 Task: Utilize tags to categorize security analysis tasks by priority: "High," "Medium," and "Low.
Action: Mouse moved to (100, 292)
Screenshot: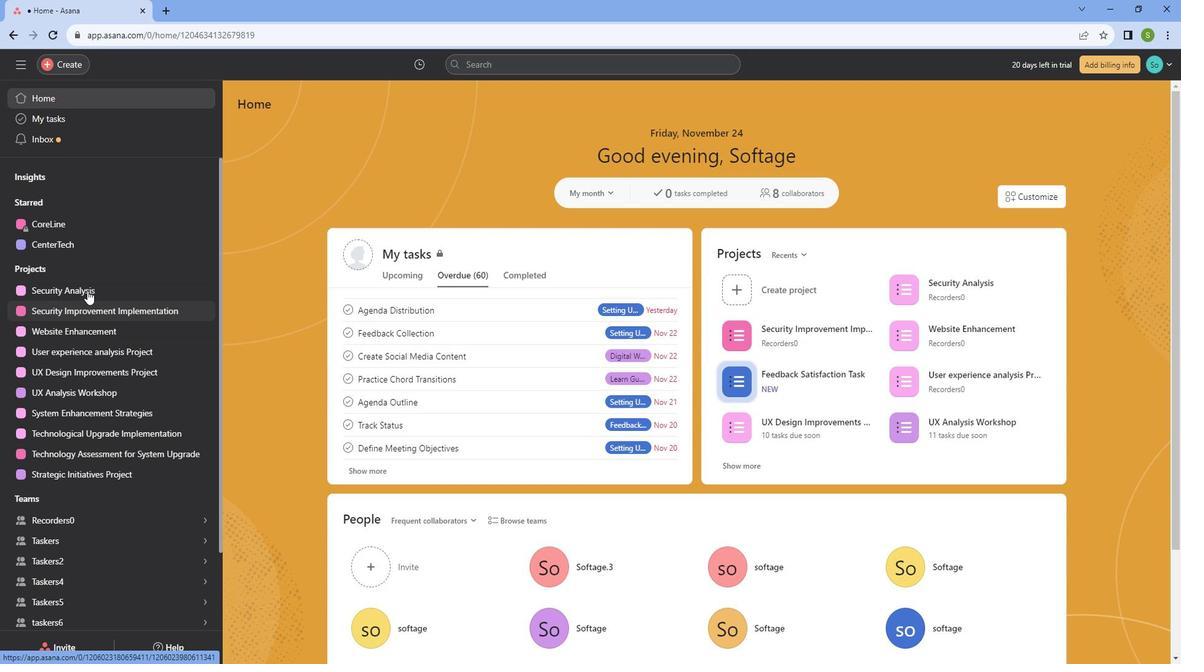 
Action: Mouse pressed left at (100, 292)
Screenshot: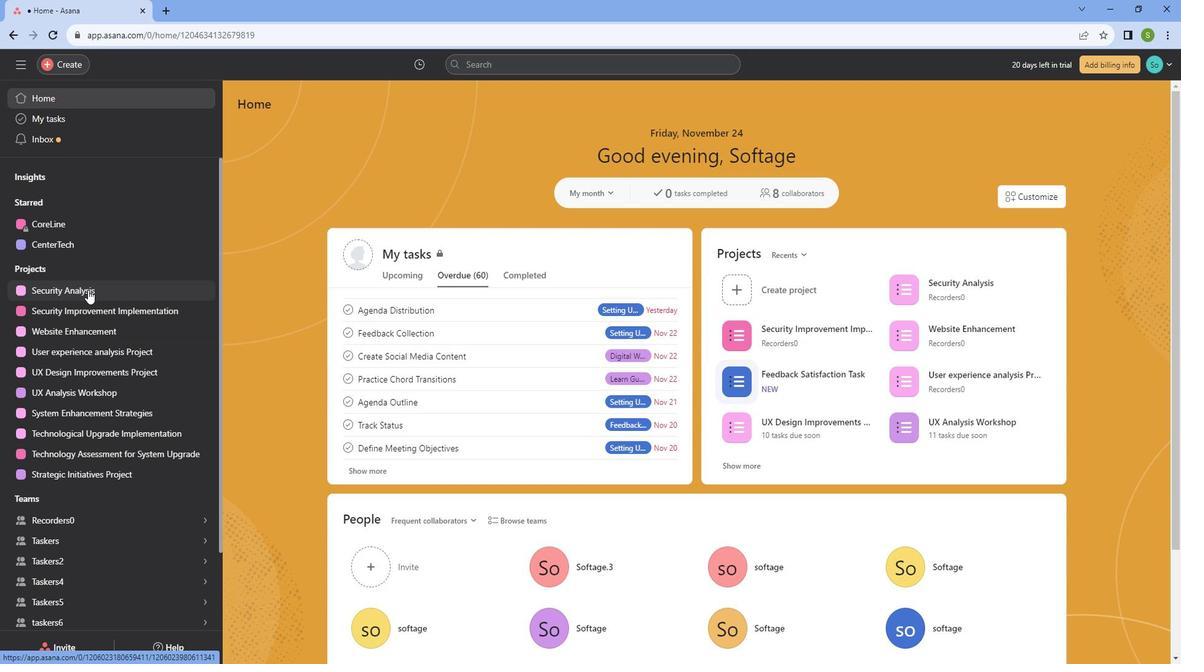 
Action: Mouse moved to (871, 204)
Screenshot: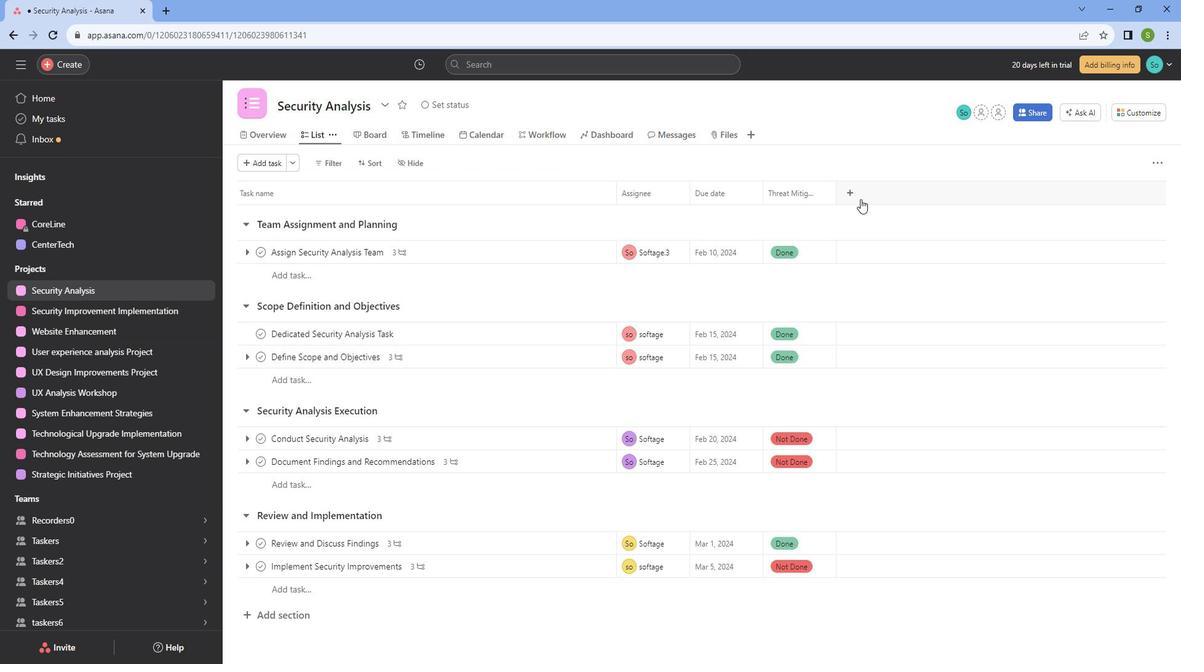 
Action: Mouse pressed left at (871, 204)
Screenshot: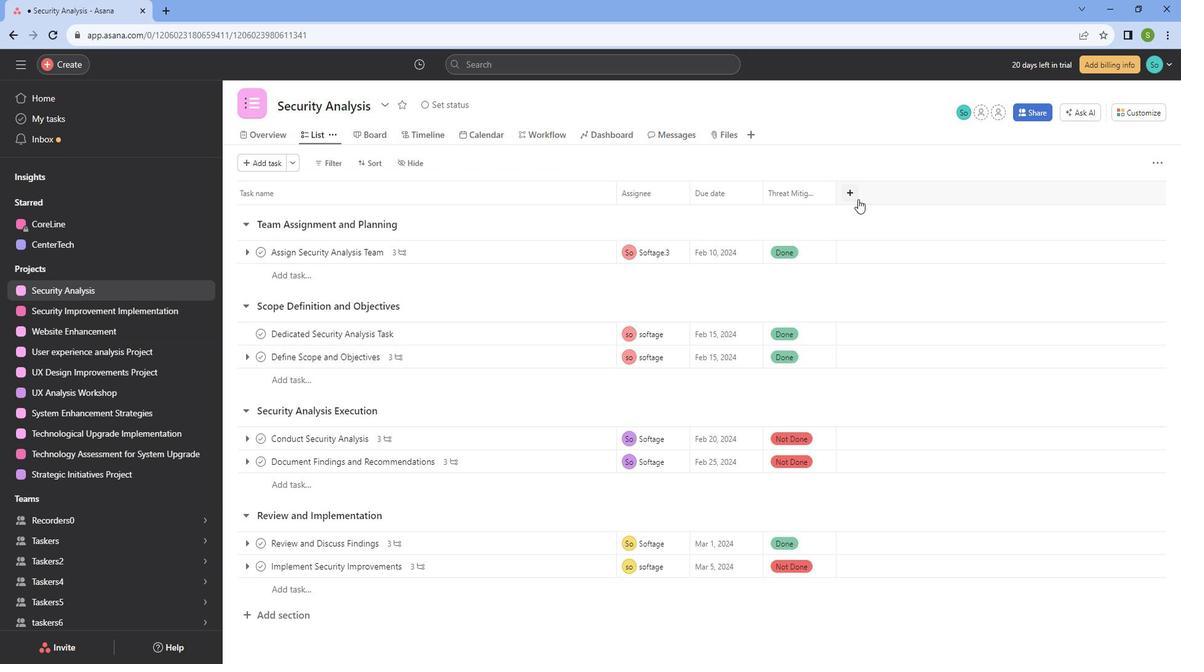 
Action: Mouse moved to (873, 241)
Screenshot: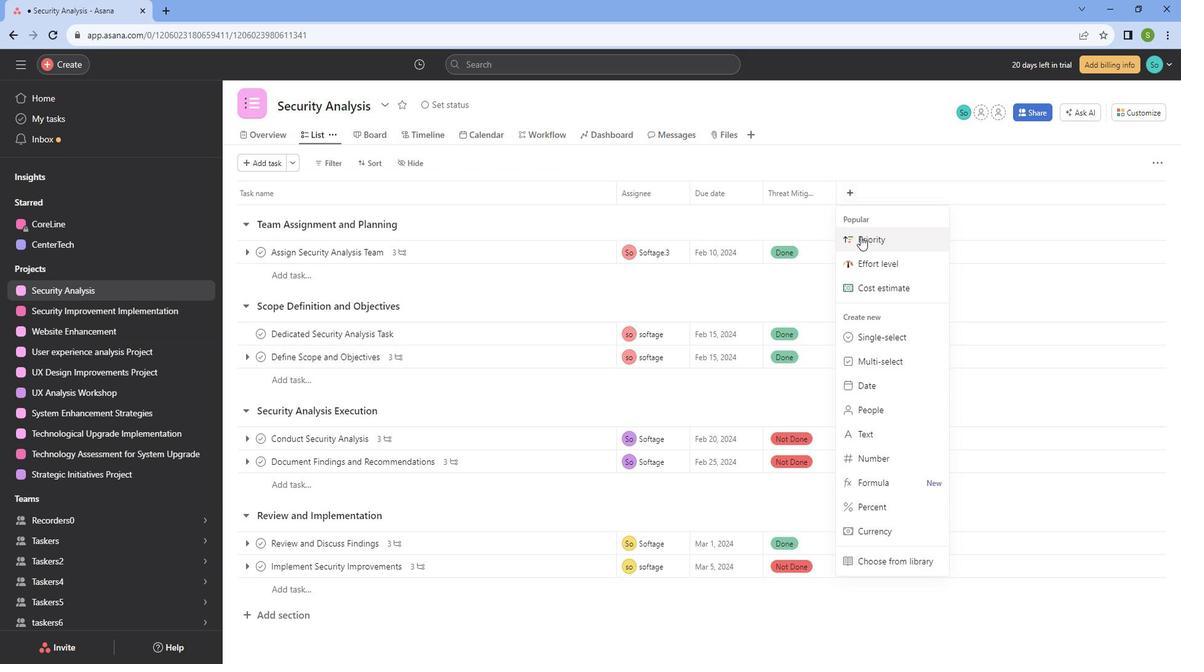 
Action: Mouse pressed left at (873, 241)
Screenshot: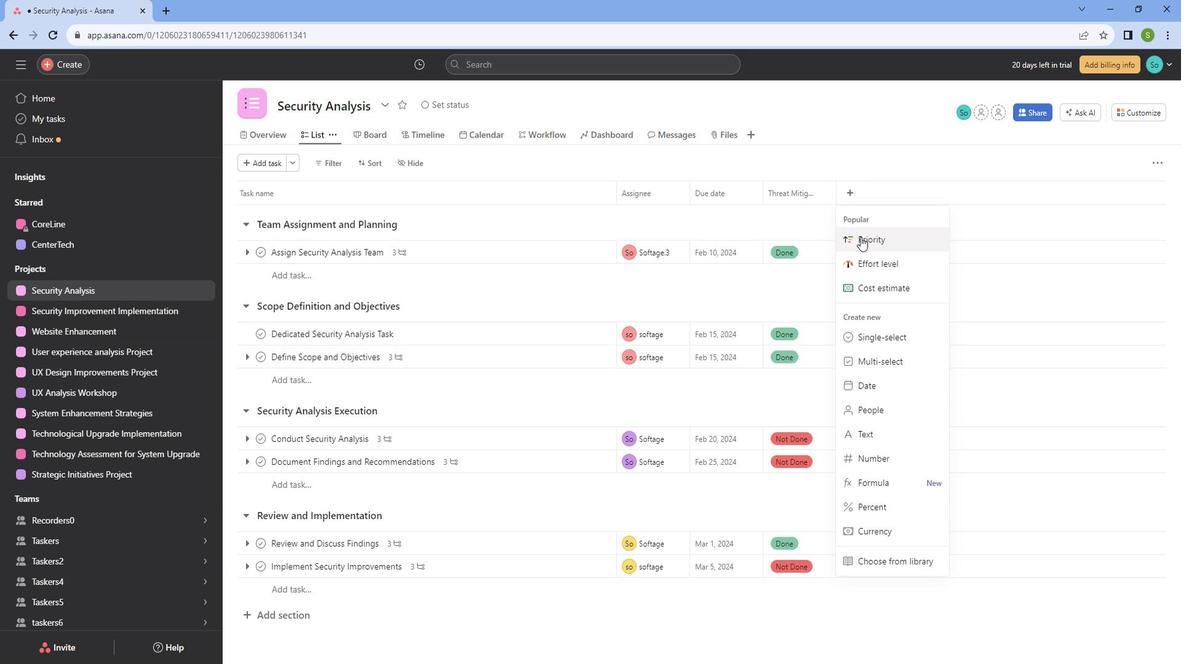 
Action: Mouse moved to (716, 501)
Screenshot: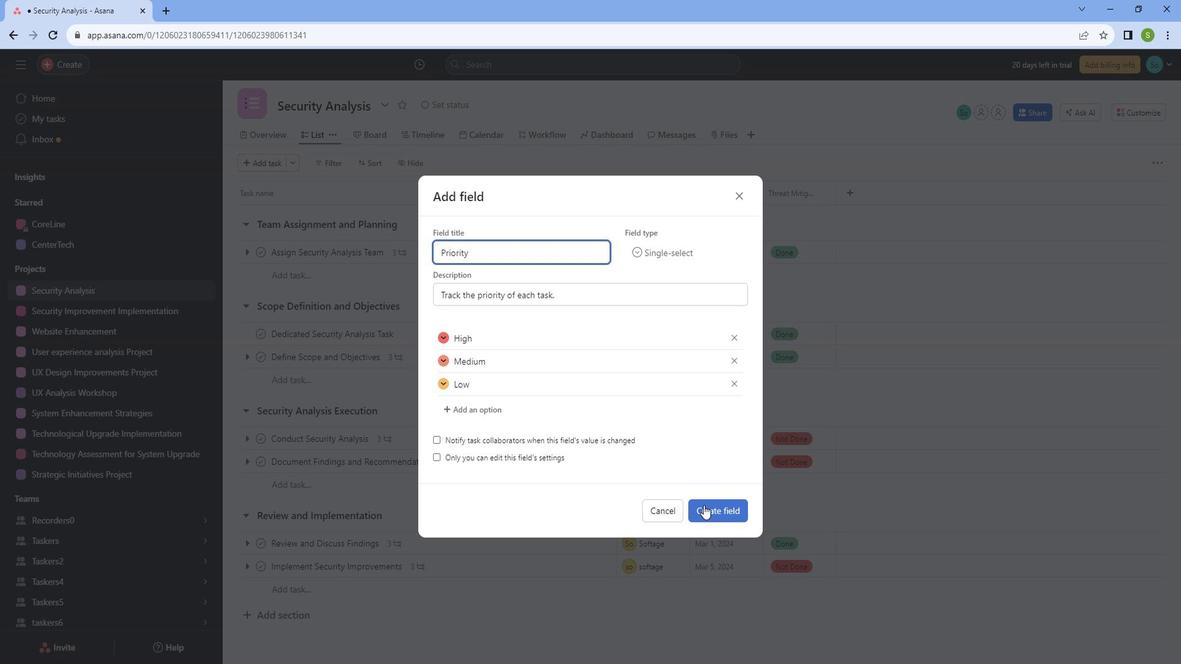 
Action: Mouse pressed left at (716, 501)
Screenshot: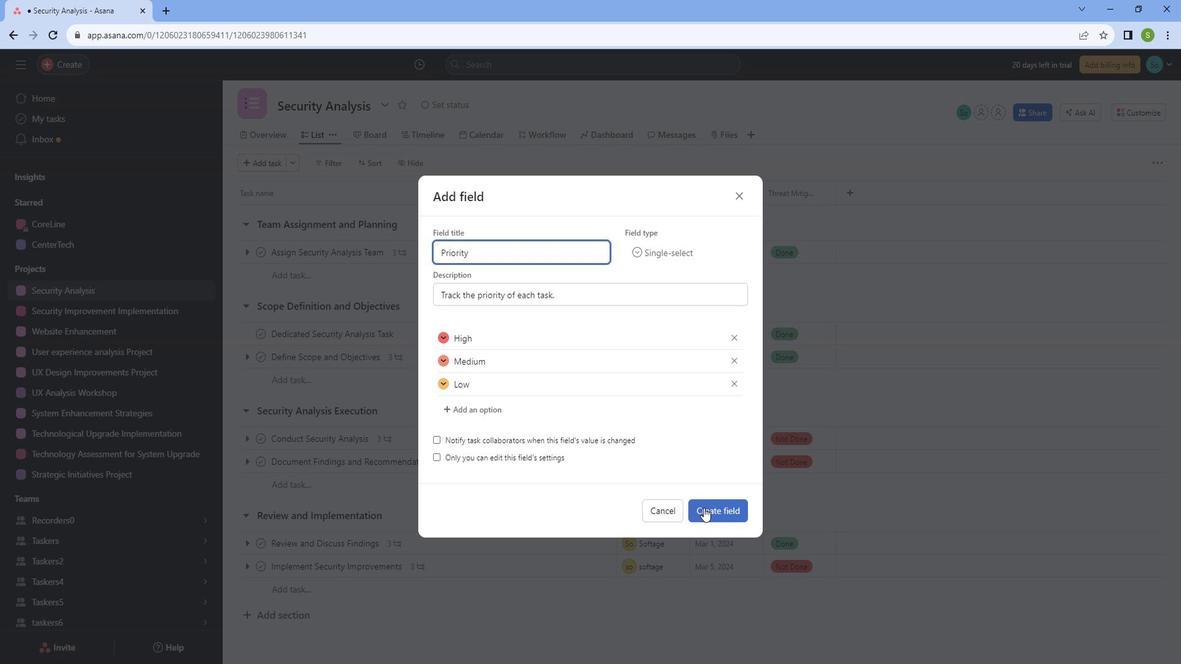 
Action: Mouse moved to (879, 252)
Screenshot: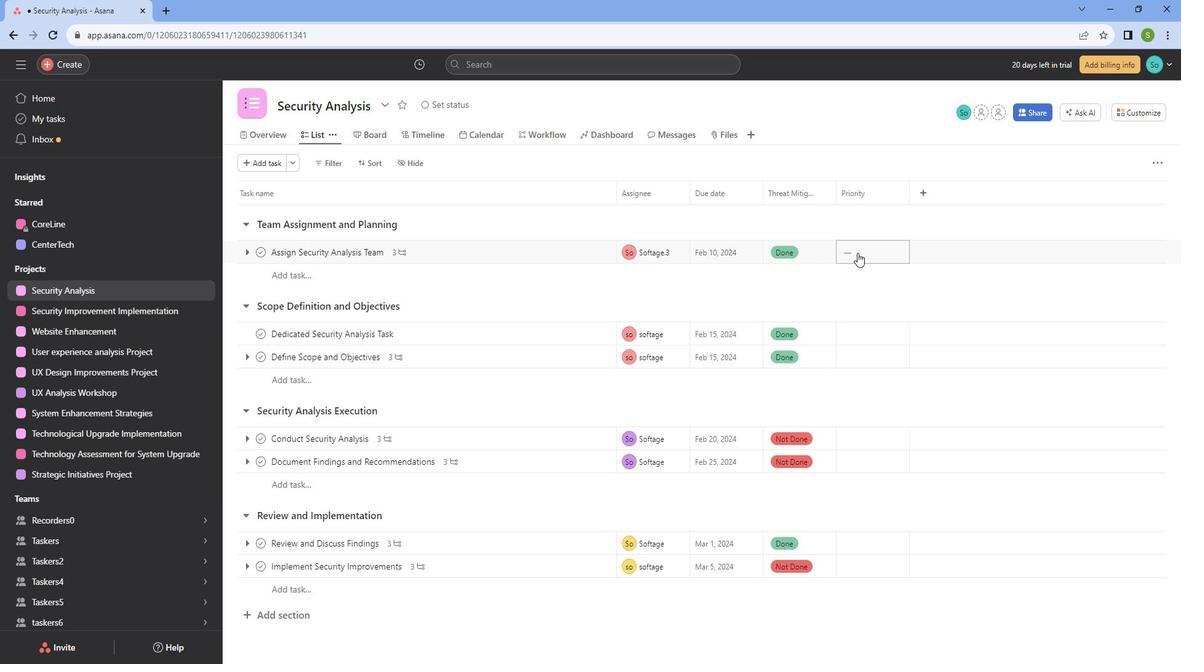 
Action: Mouse pressed left at (879, 252)
Screenshot: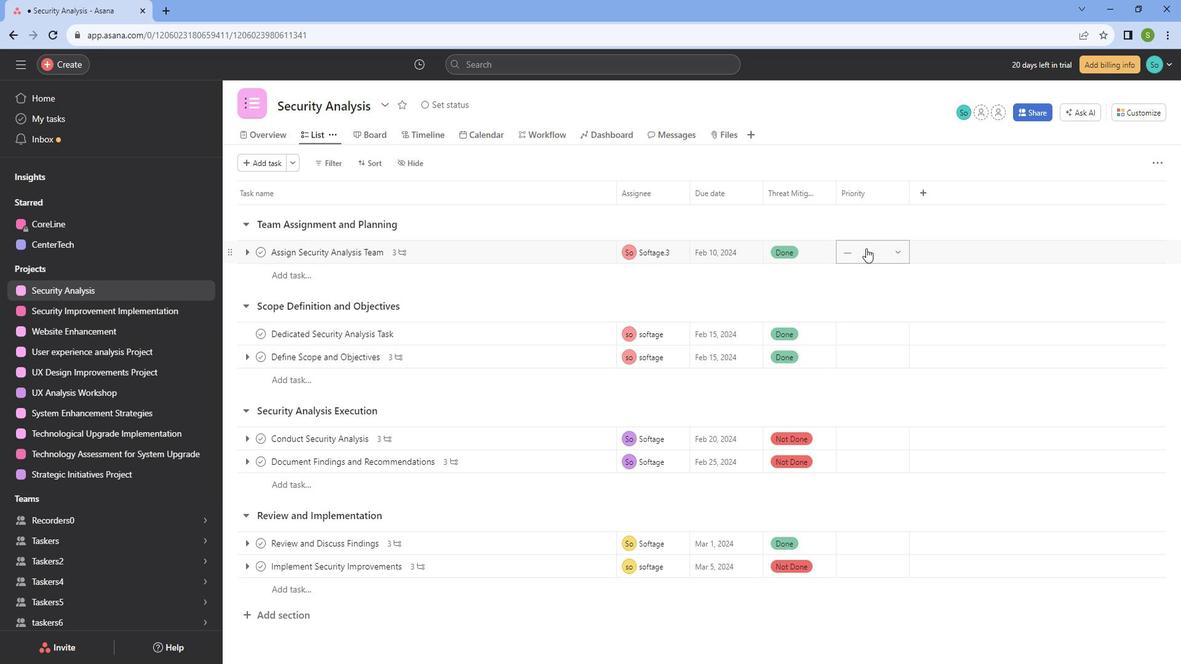 
Action: Mouse moved to (882, 292)
Screenshot: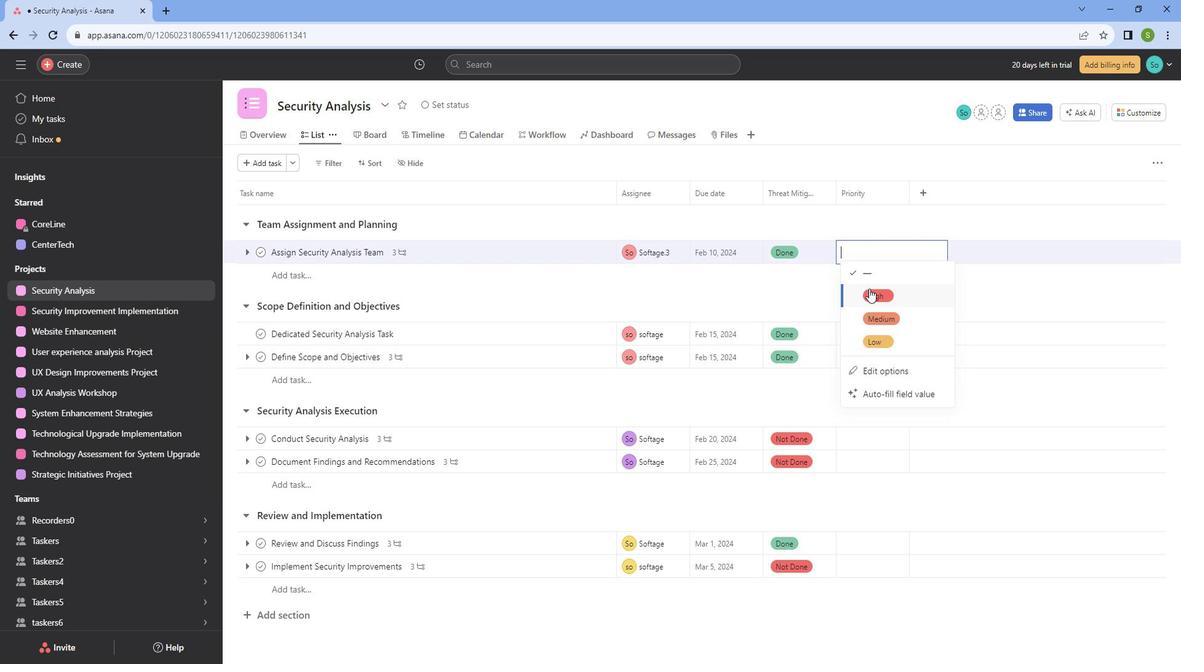
Action: Mouse pressed left at (882, 292)
Screenshot: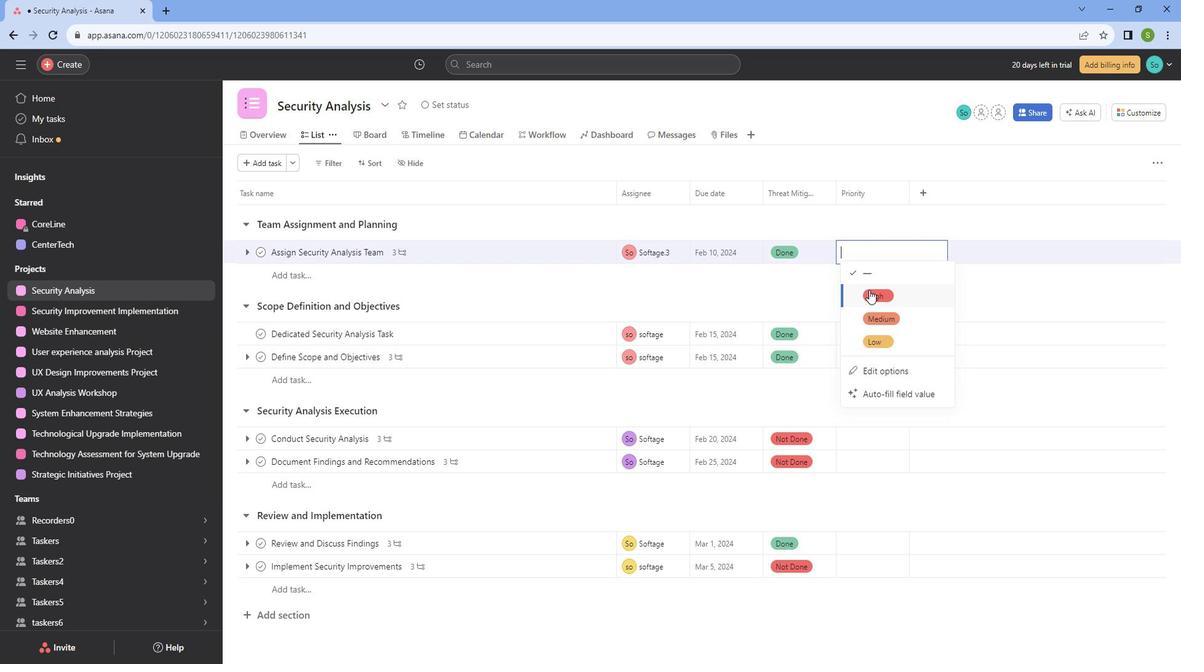 
Action: Mouse moved to (874, 322)
Screenshot: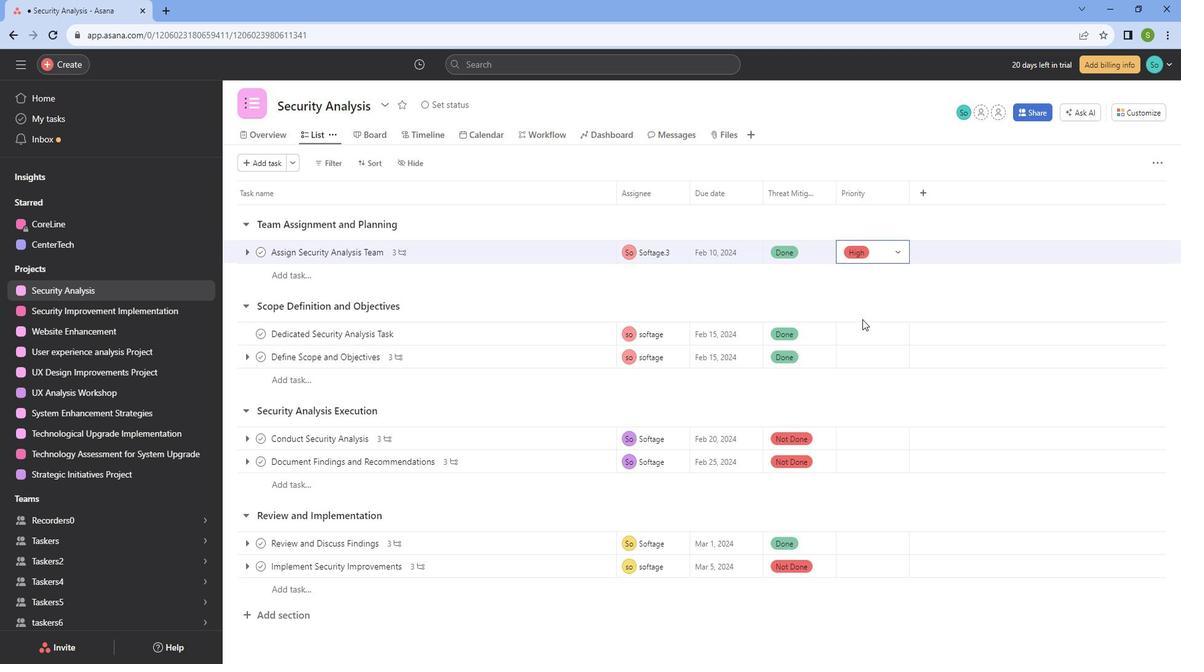 
Action: Mouse pressed left at (874, 322)
Screenshot: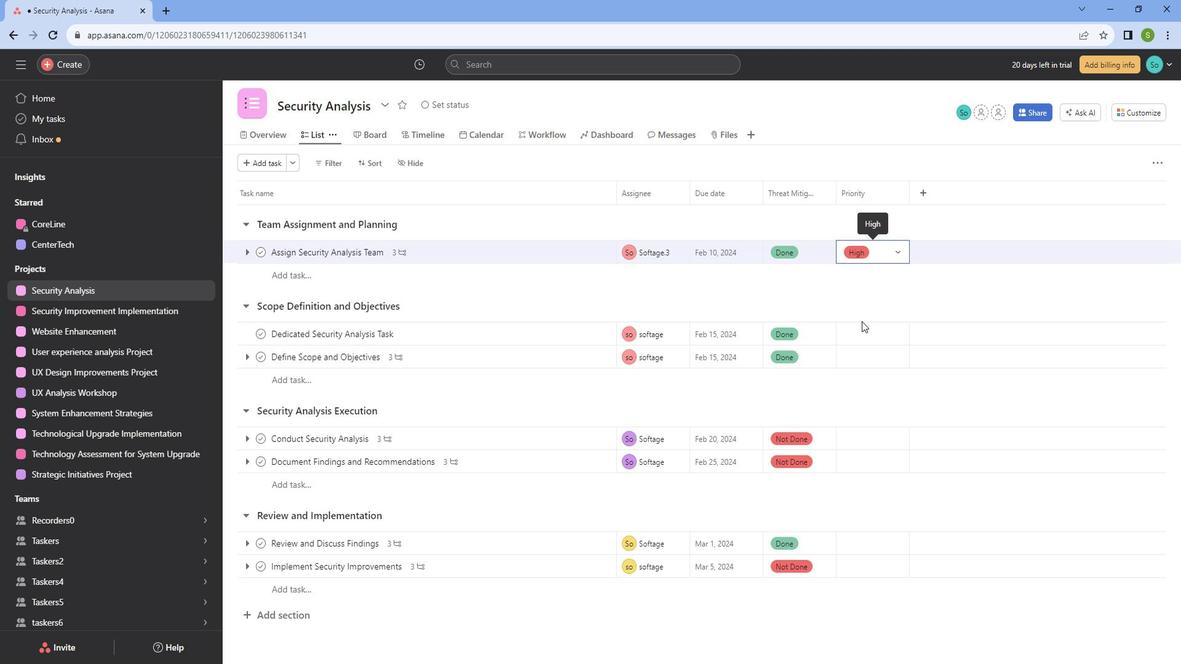 
Action: Mouse moved to (872, 333)
Screenshot: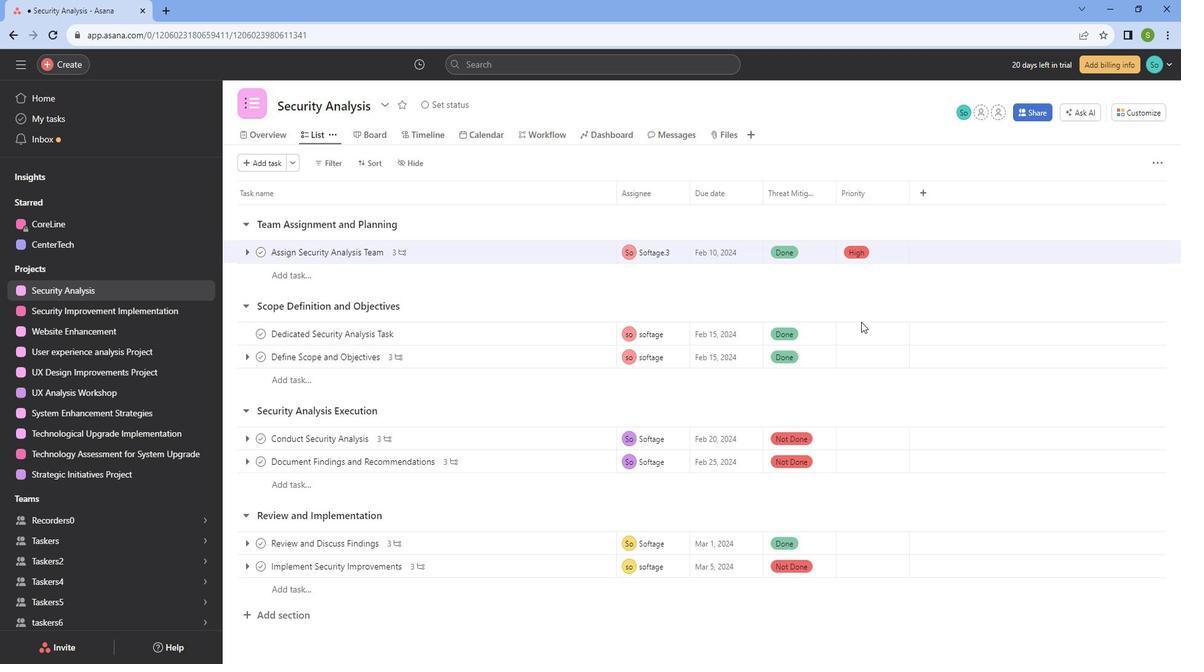 
Action: Mouse pressed left at (872, 333)
Screenshot: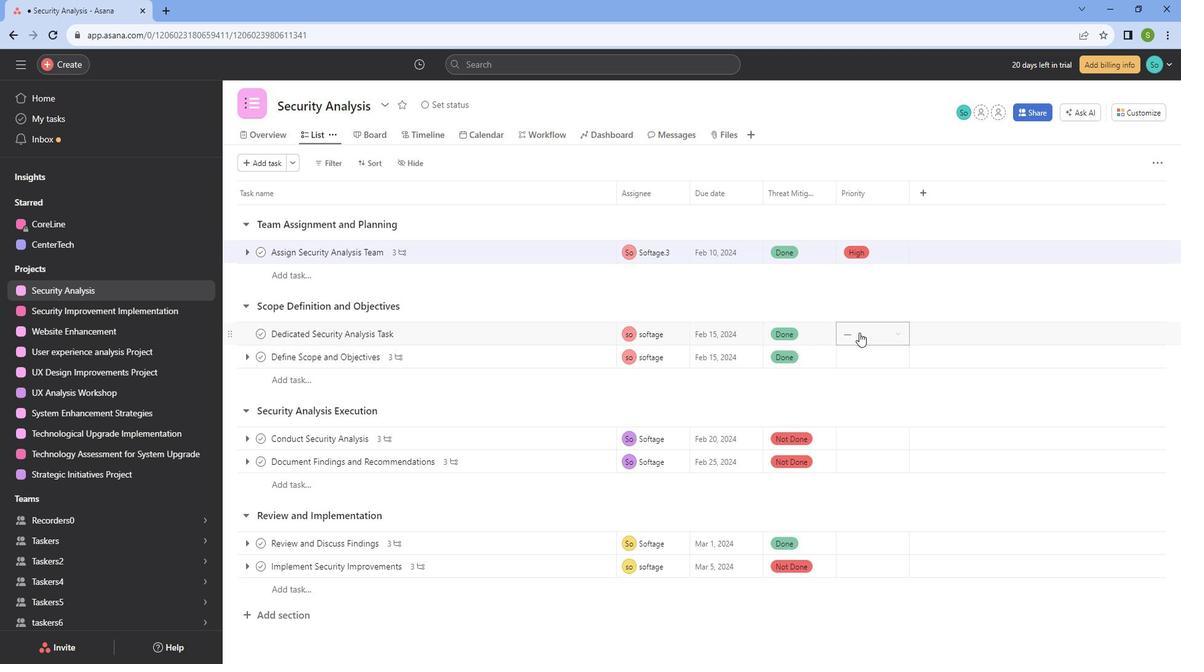 
Action: Mouse moved to (881, 377)
Screenshot: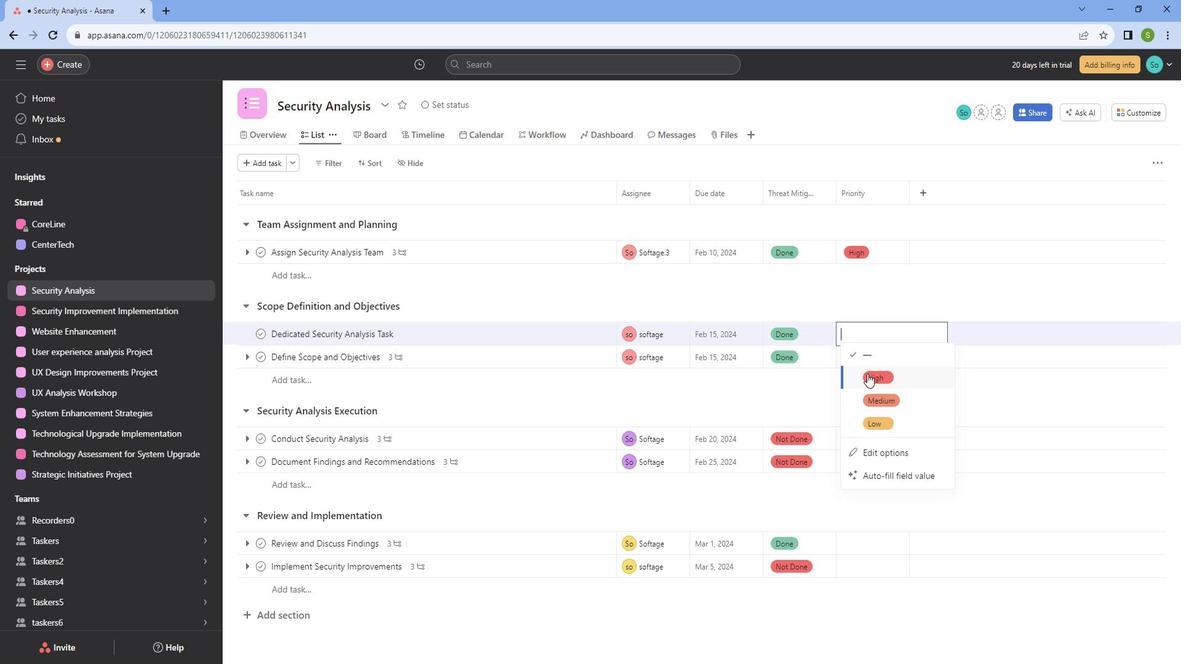 
Action: Mouse pressed left at (881, 377)
Screenshot: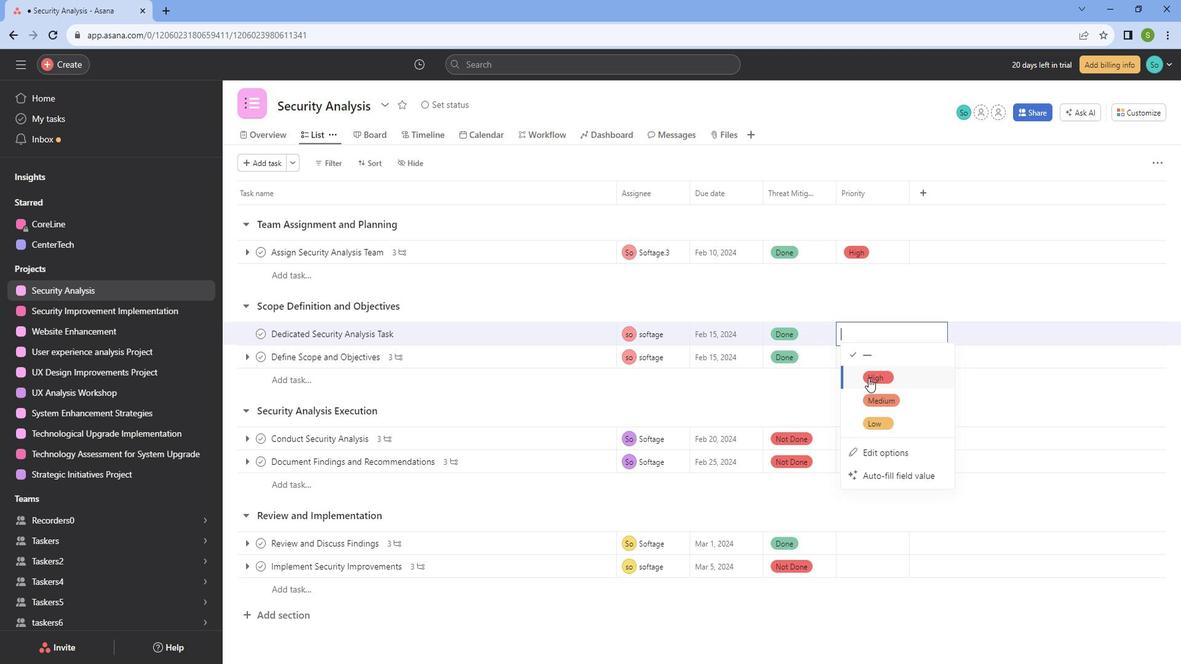 
Action: Mouse moved to (882, 356)
Screenshot: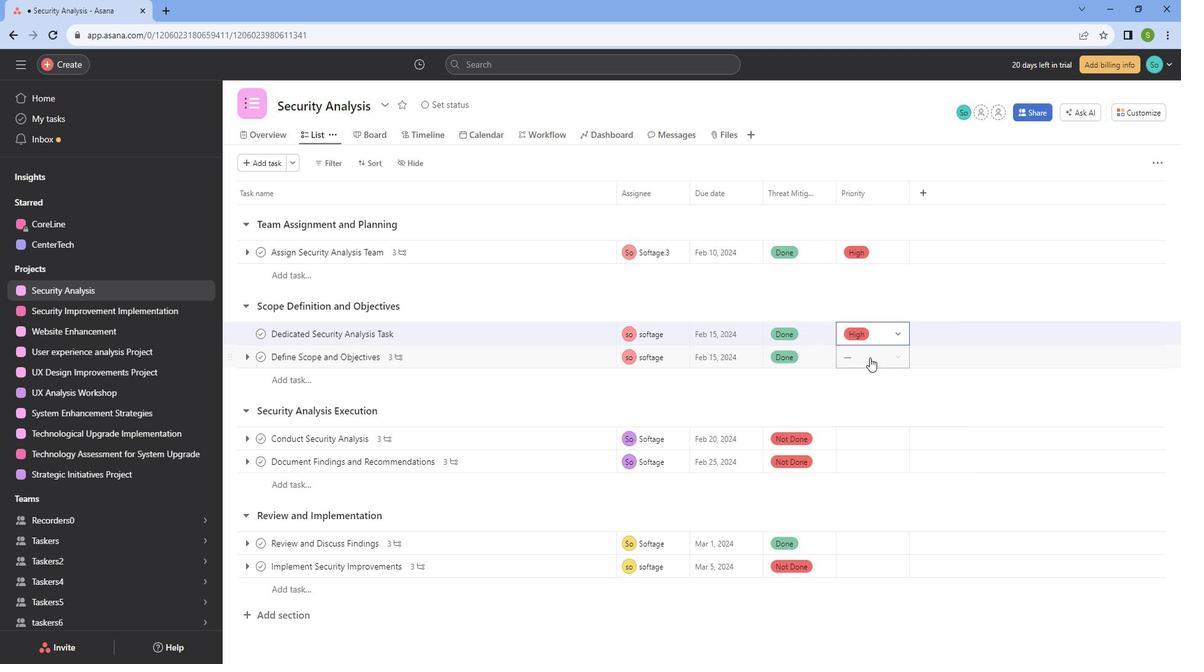 
Action: Mouse pressed left at (882, 356)
Screenshot: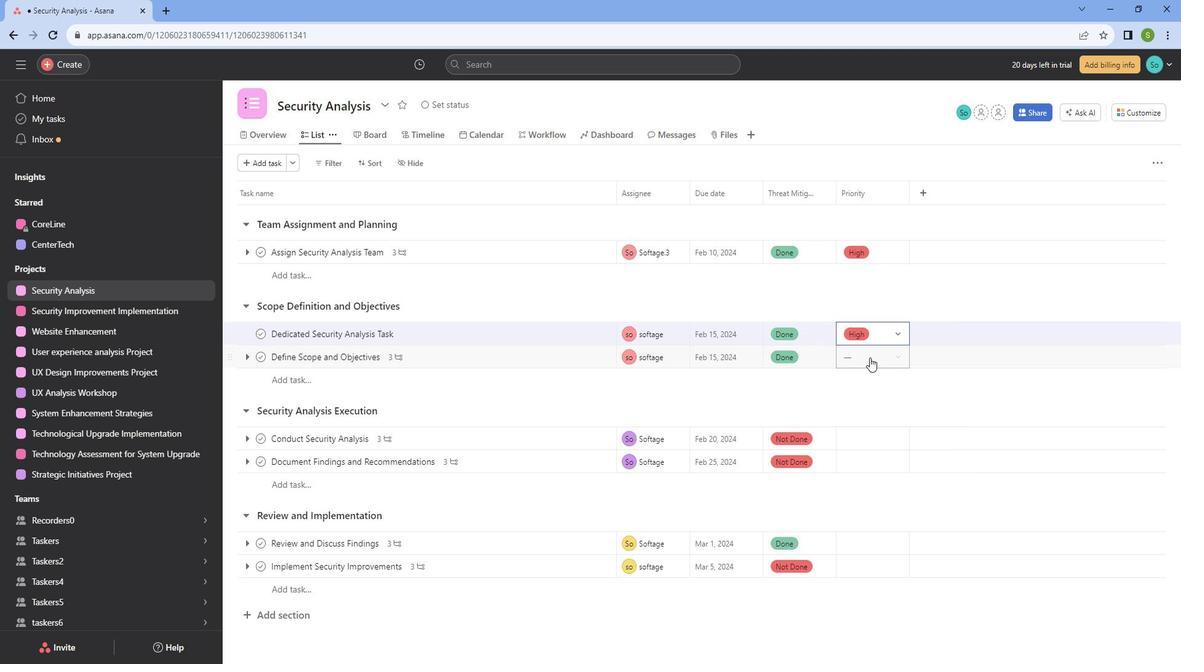 
Action: Mouse moved to (891, 397)
Screenshot: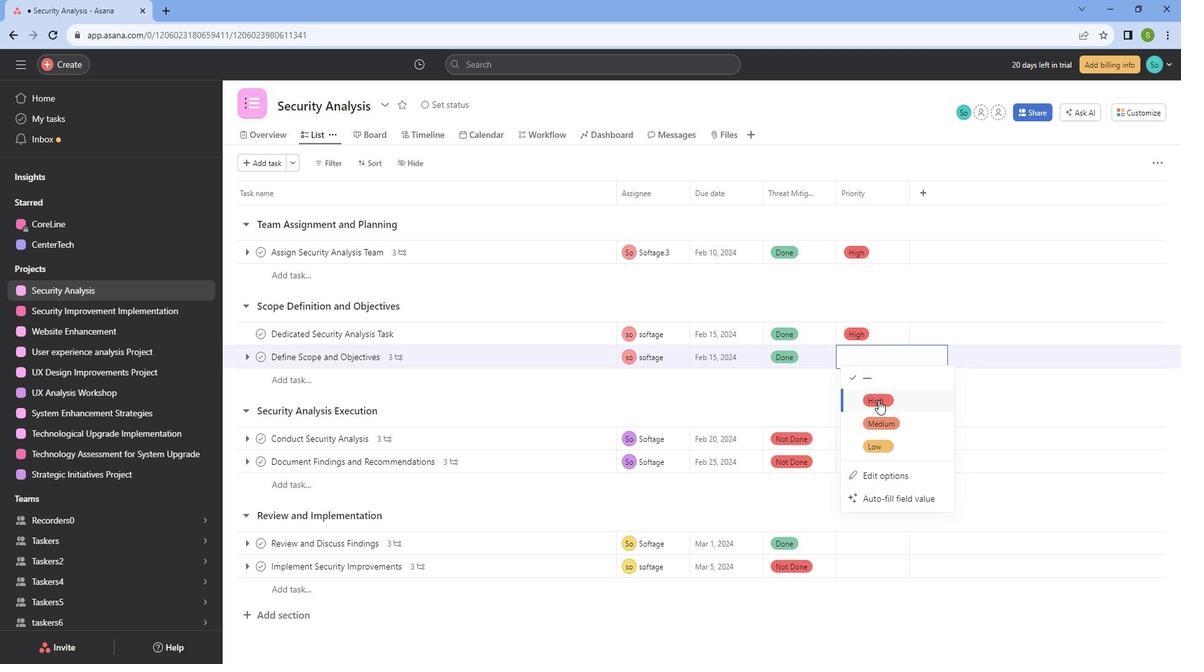 
Action: Mouse pressed left at (891, 397)
Screenshot: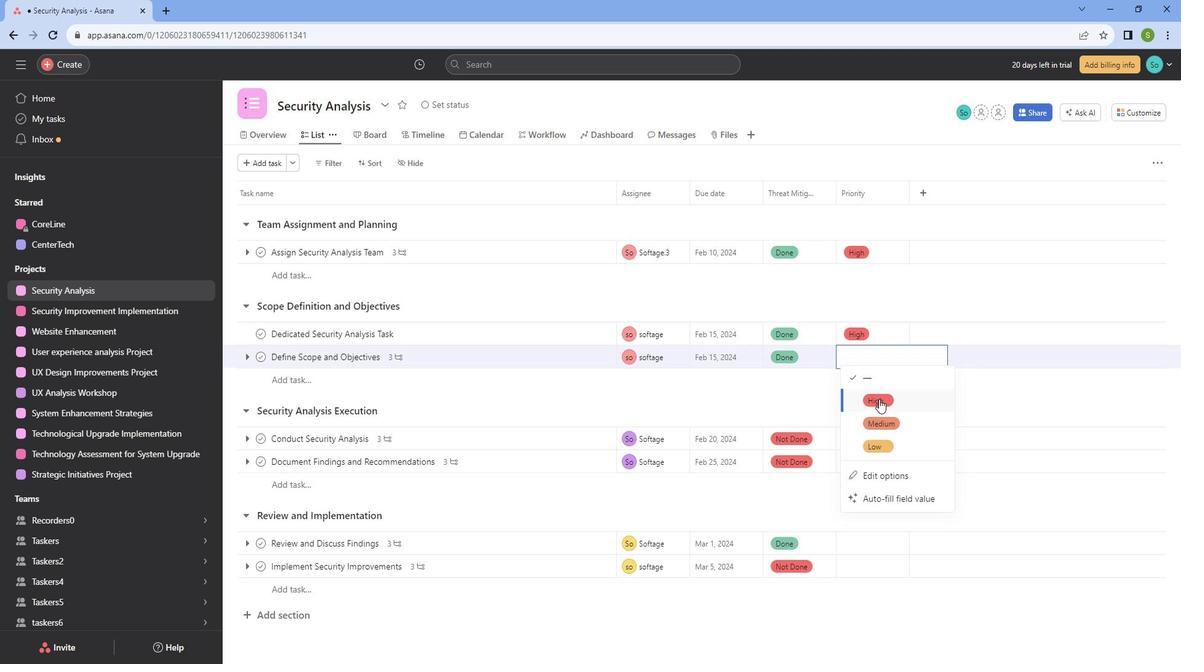 
Action: Mouse moved to (885, 429)
Screenshot: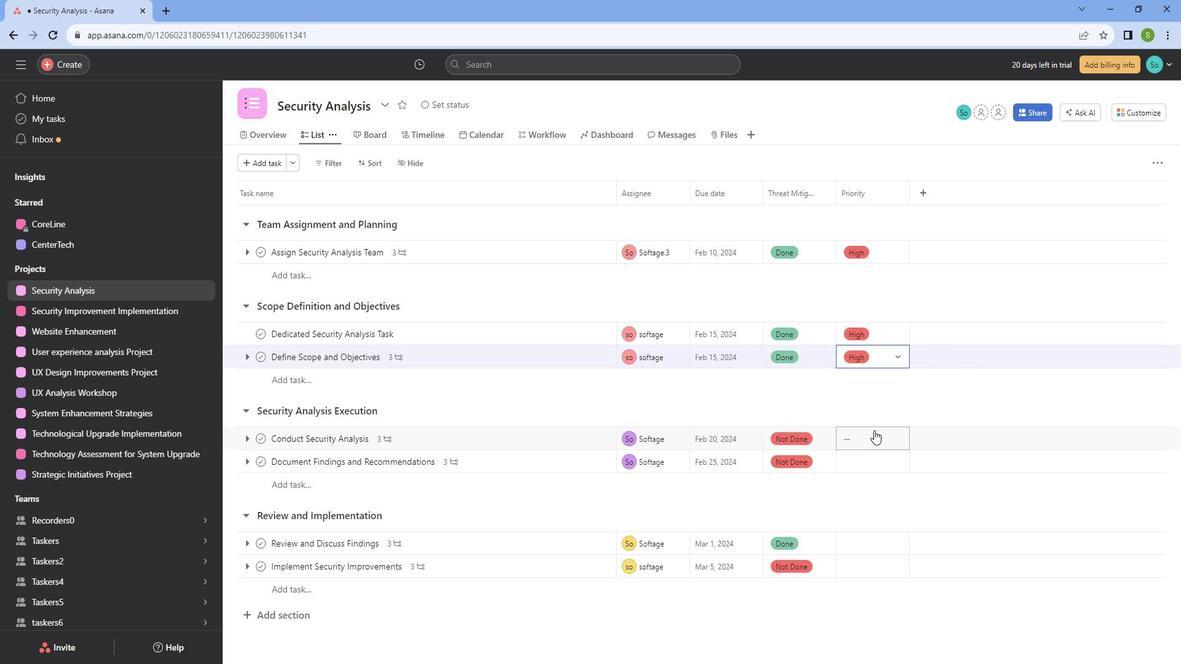 
Action: Mouse pressed left at (885, 429)
Screenshot: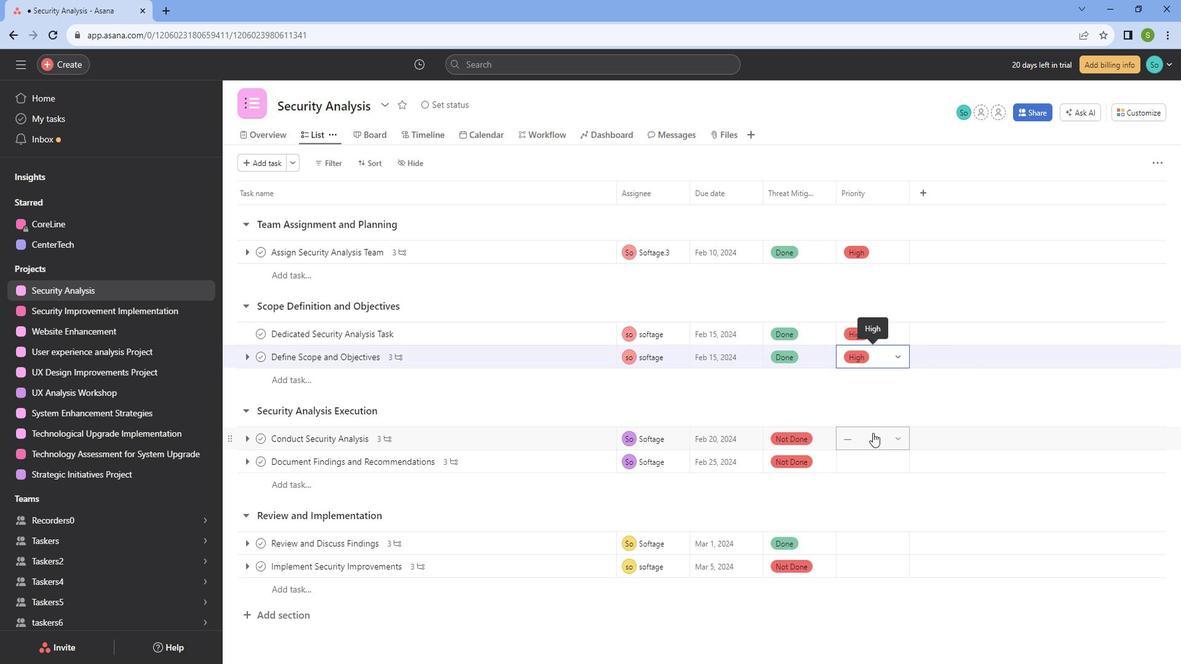 
Action: Mouse moved to (880, 492)
Screenshot: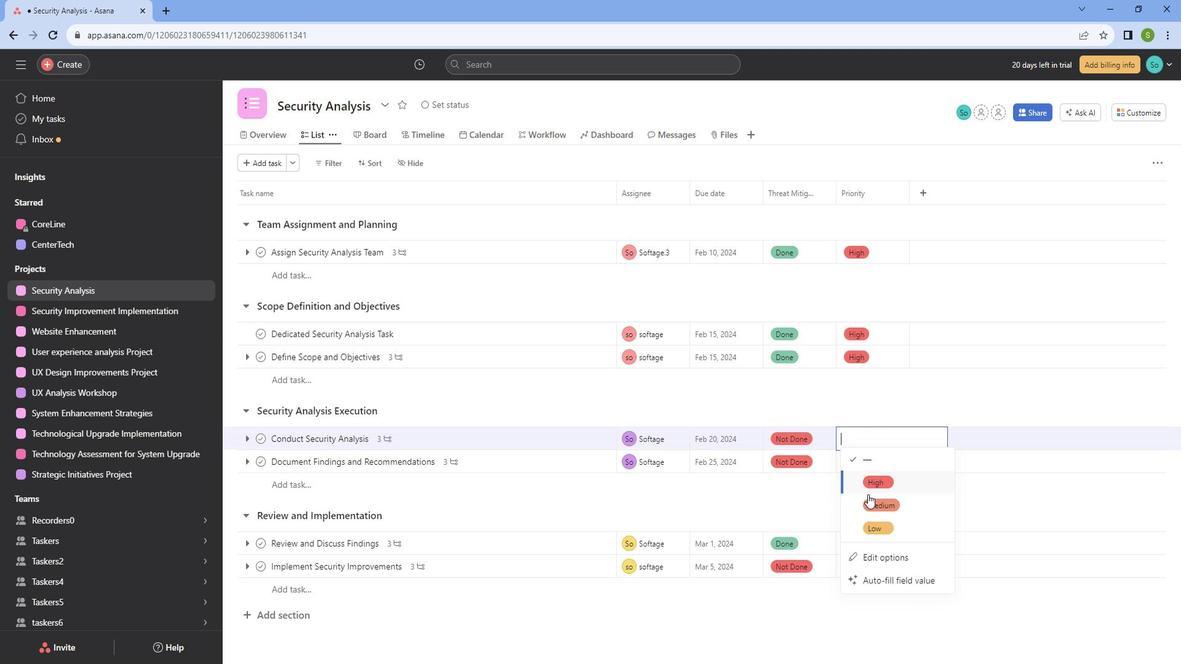 
Action: Mouse pressed left at (880, 492)
Screenshot: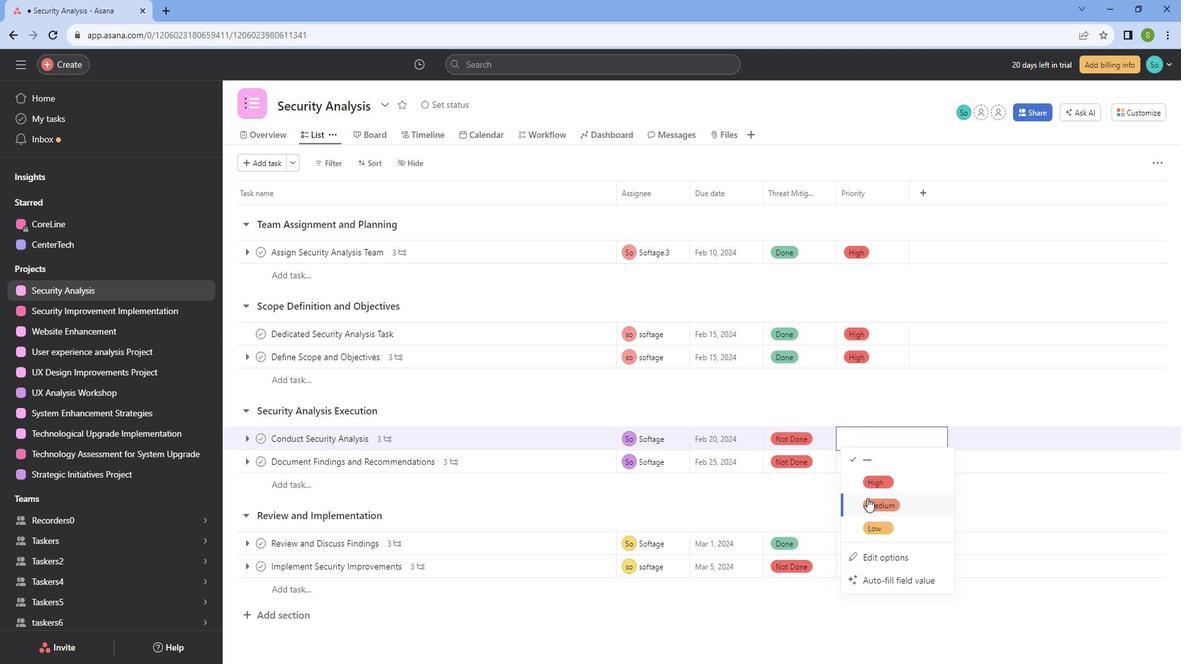 
Action: Mouse moved to (895, 457)
Screenshot: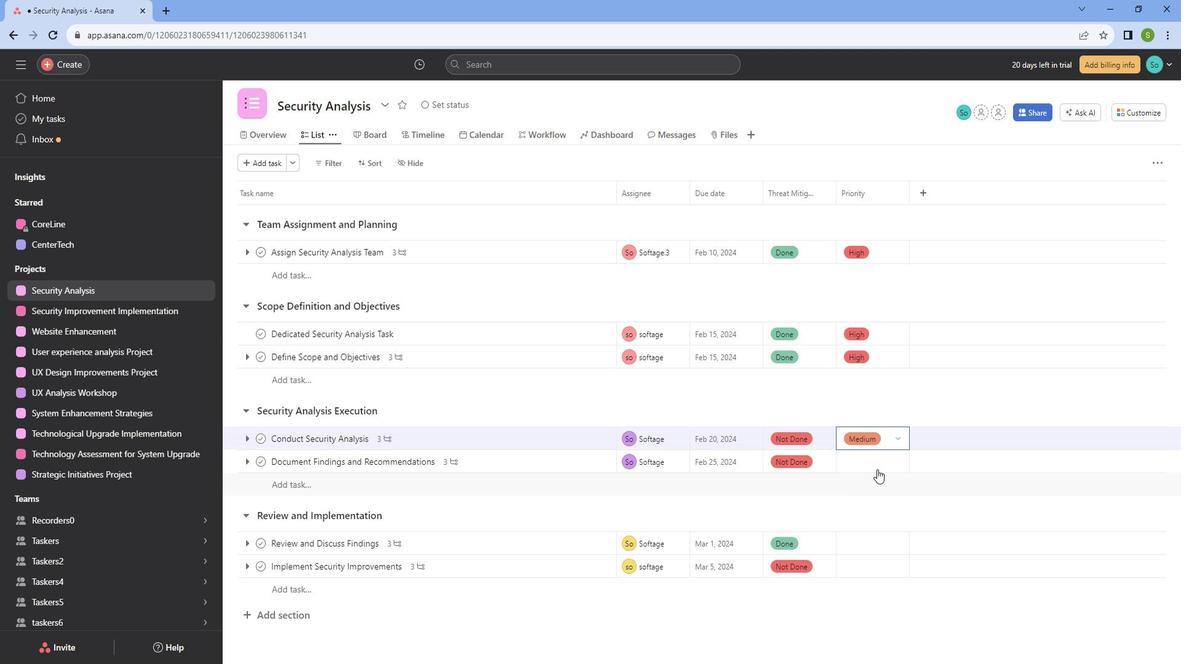 
Action: Mouse pressed left at (895, 457)
Screenshot: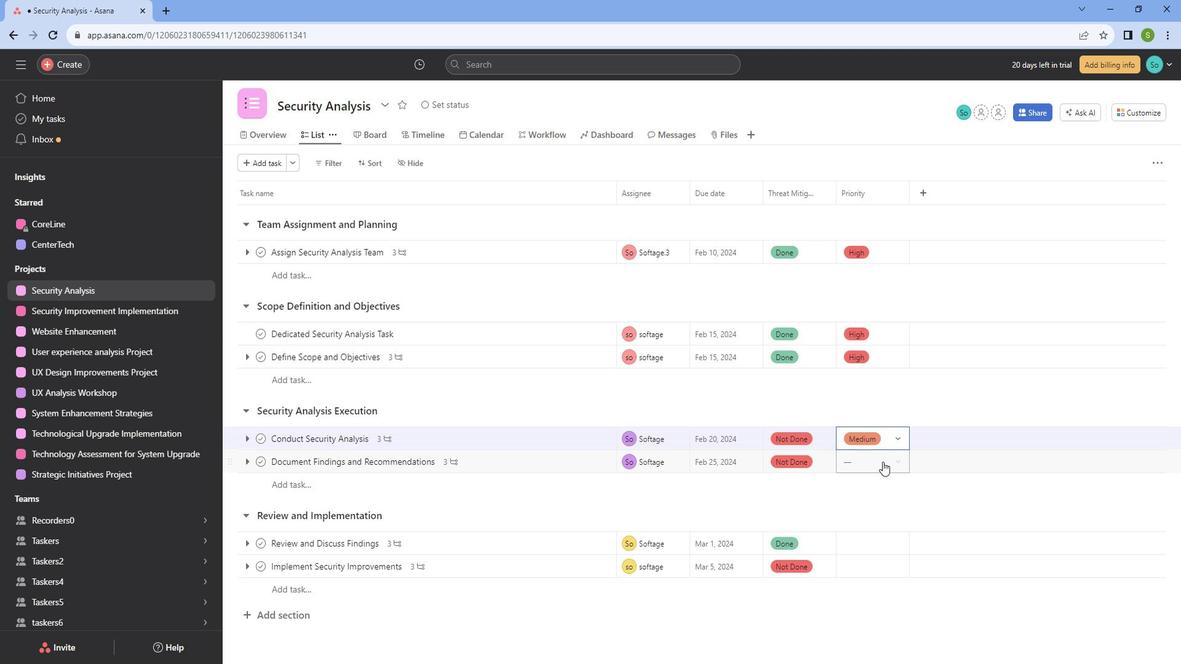 
Action: Mouse moved to (880, 519)
Screenshot: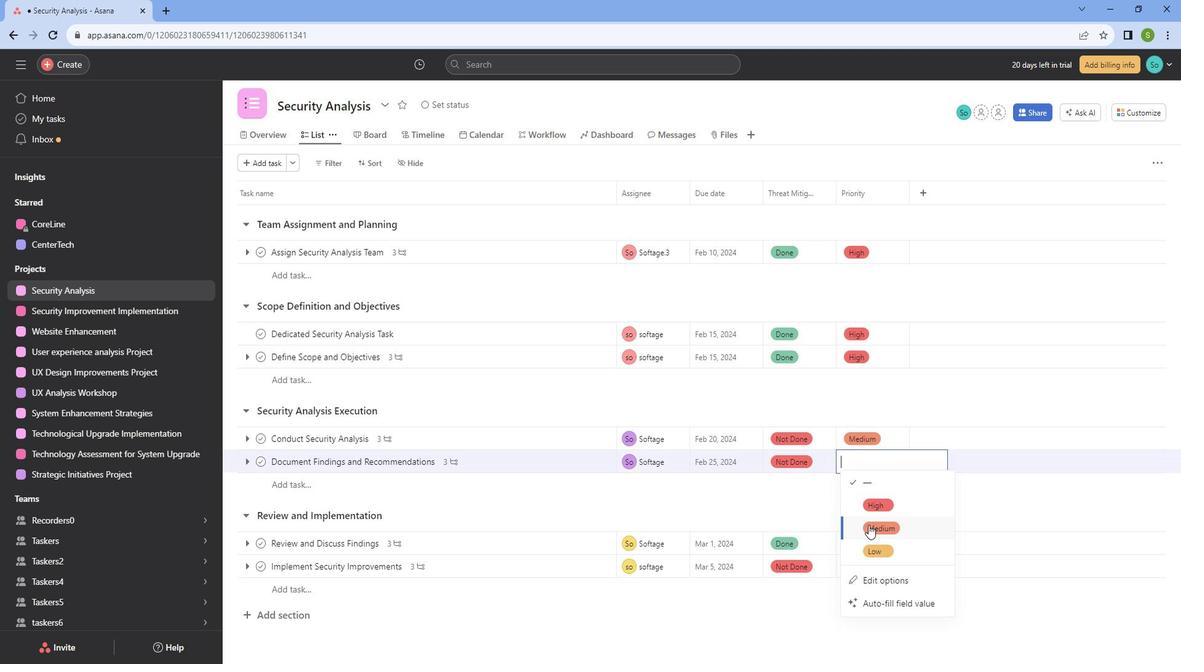 
Action: Mouse pressed left at (880, 519)
Screenshot: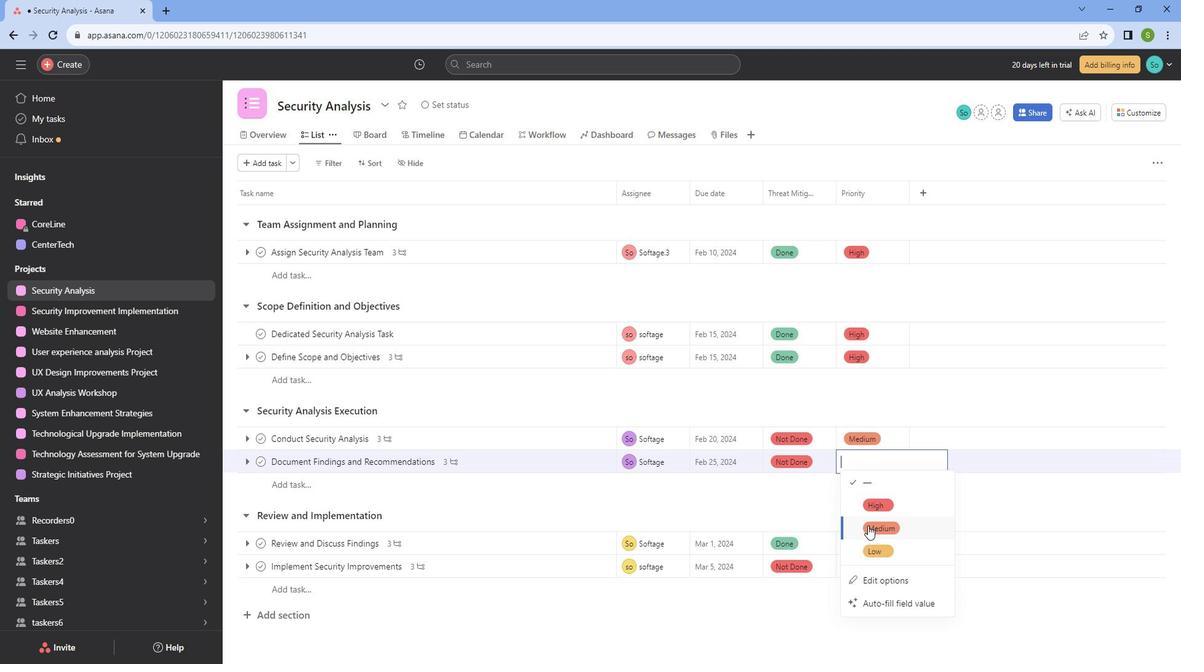 
Action: Mouse moved to (877, 535)
Screenshot: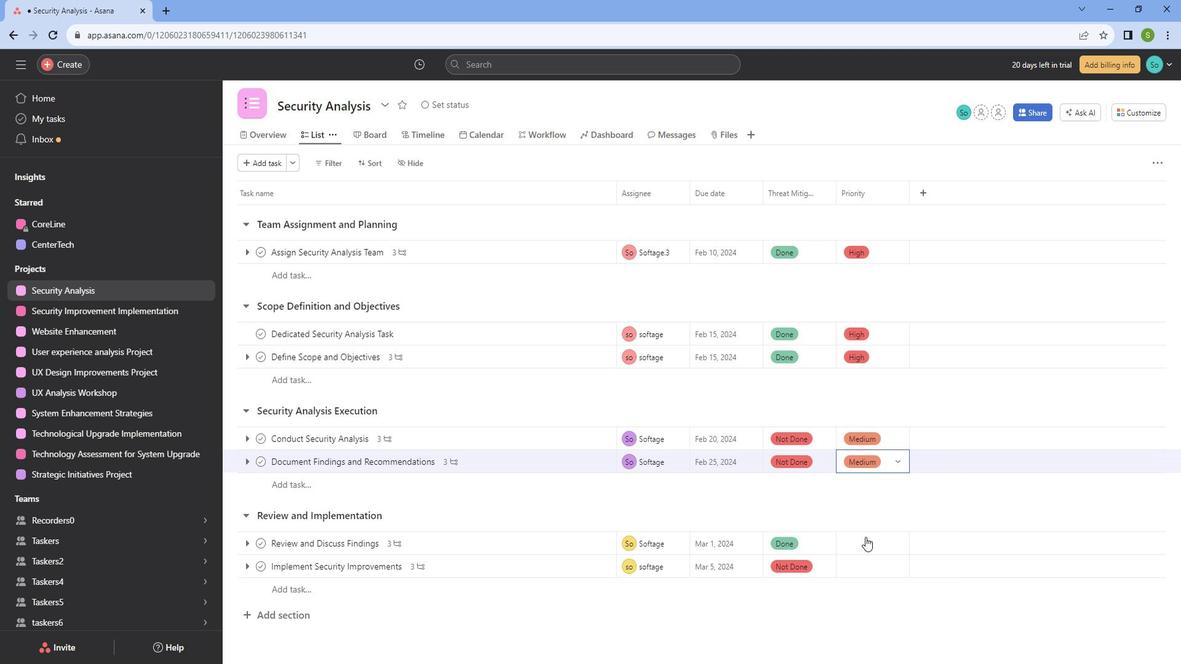 
Action: Mouse pressed left at (877, 535)
Screenshot: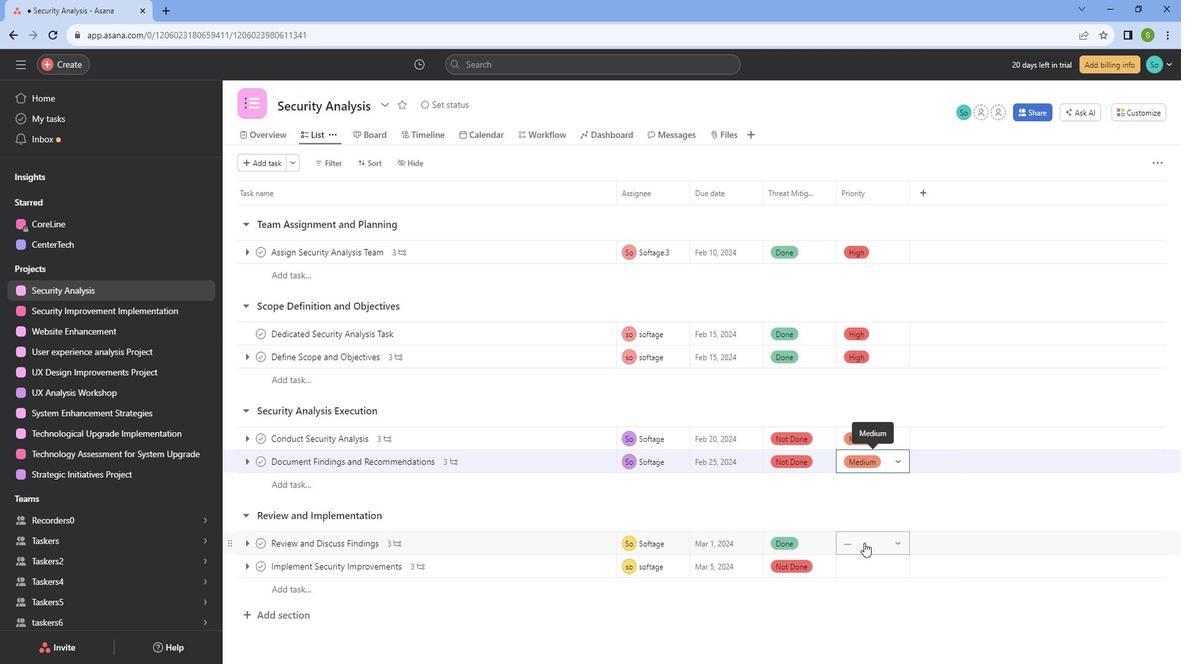 
Action: Mouse moved to (893, 456)
Screenshot: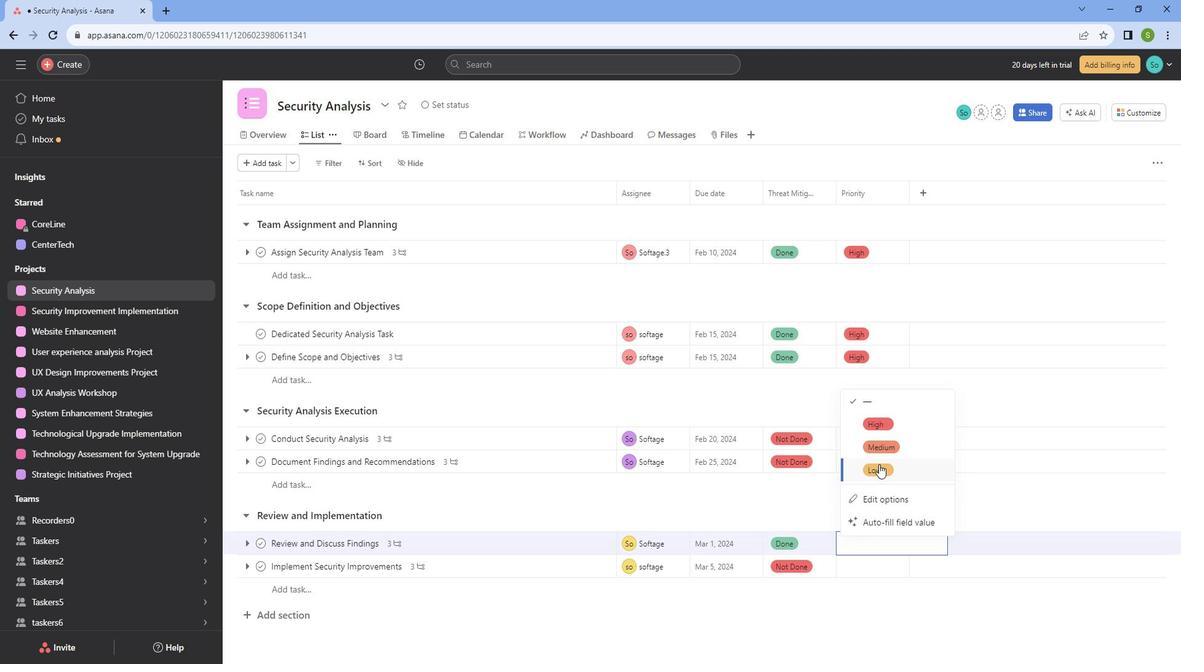 
Action: Mouse pressed left at (893, 456)
Screenshot: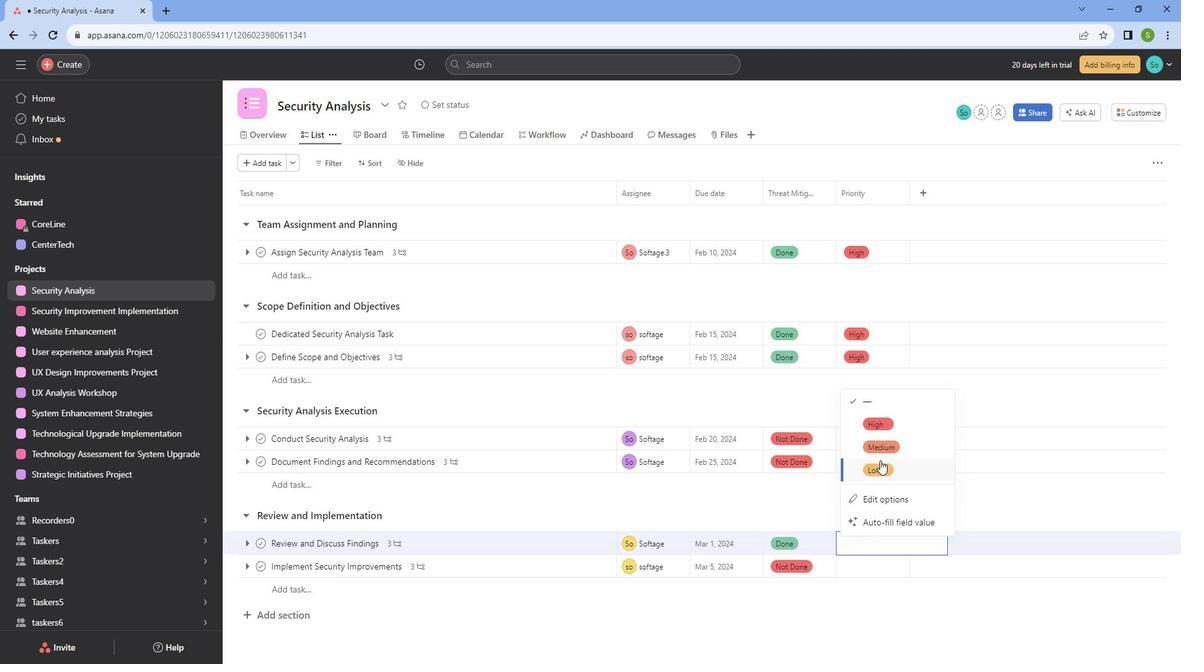 
Action: Mouse moved to (879, 561)
Screenshot: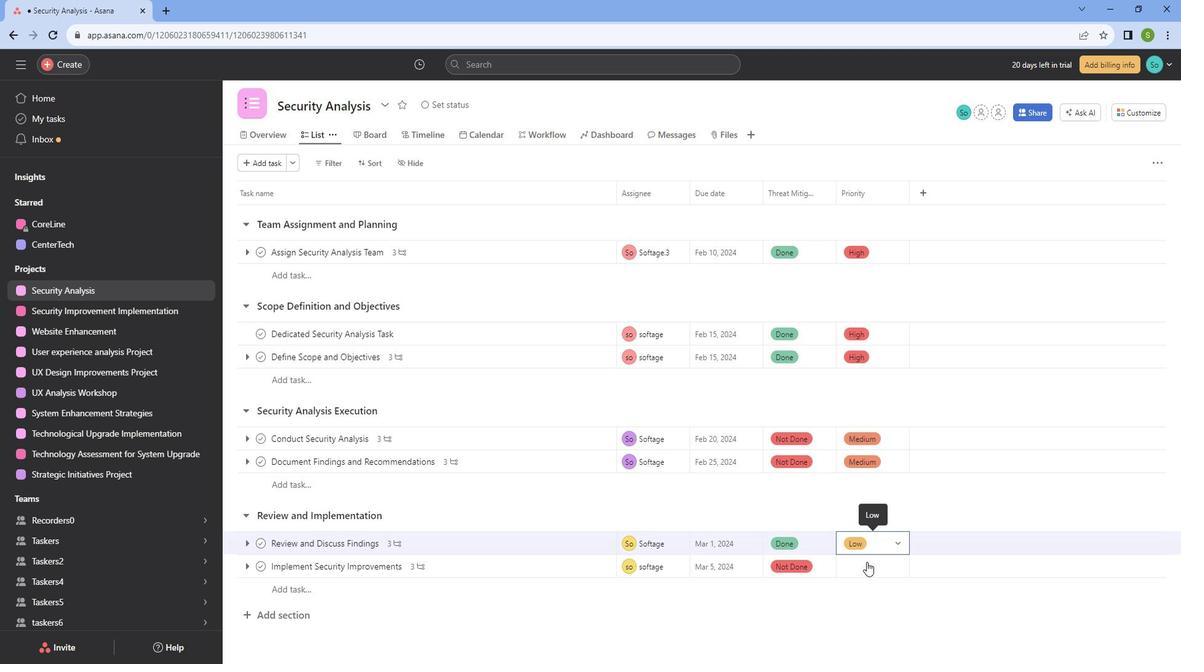 
Action: Mouse pressed left at (879, 561)
Screenshot: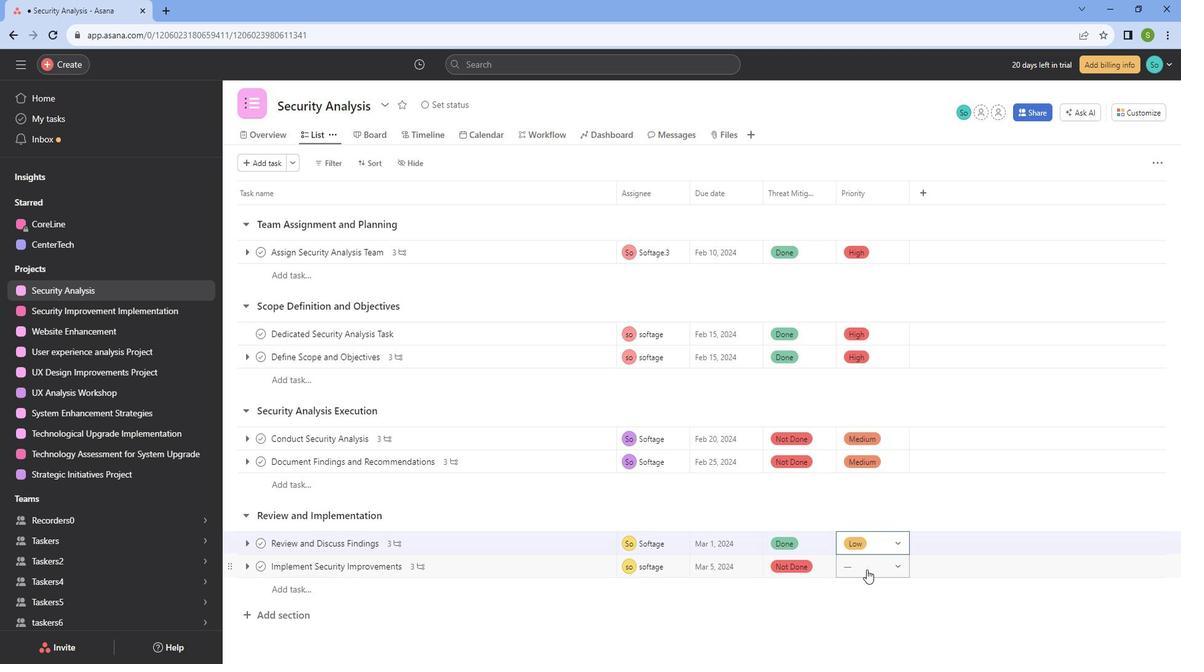 
Action: Mouse moved to (890, 485)
Screenshot: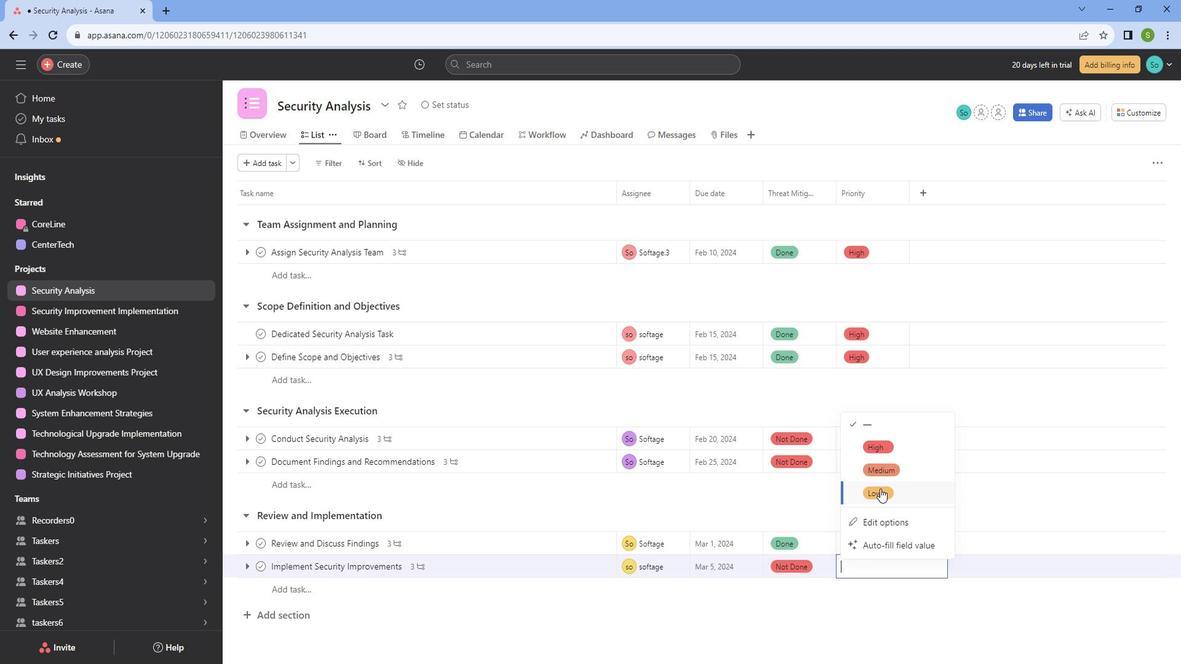
Action: Mouse pressed left at (890, 485)
Screenshot: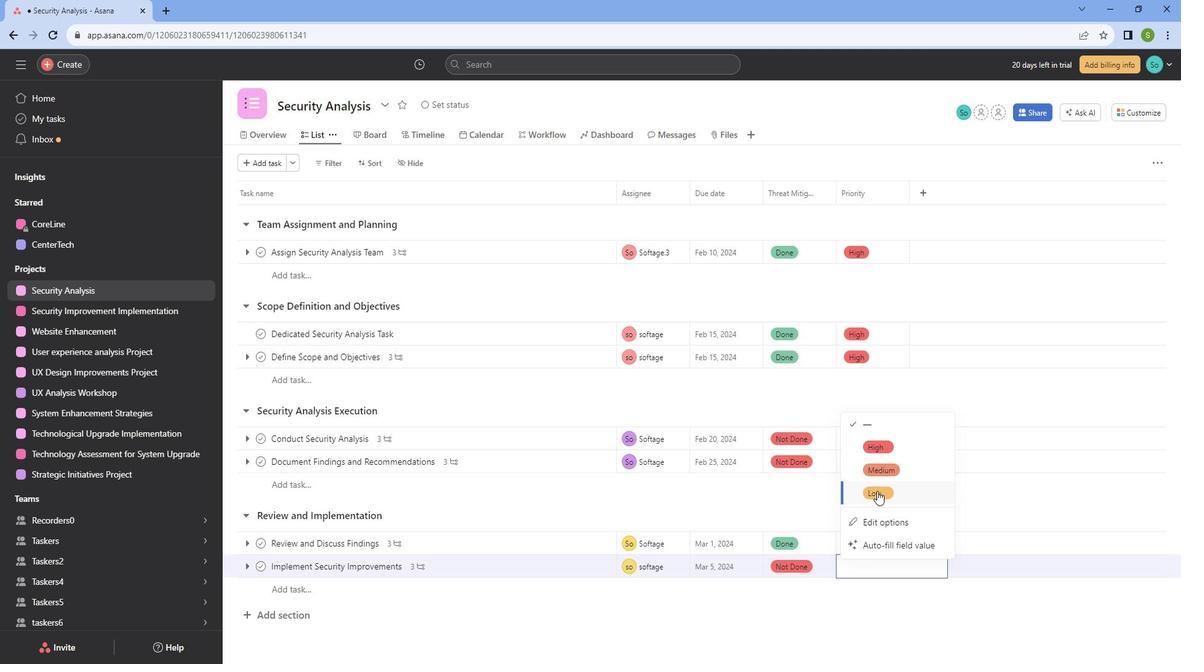 
Action: Mouse moved to (868, 463)
Screenshot: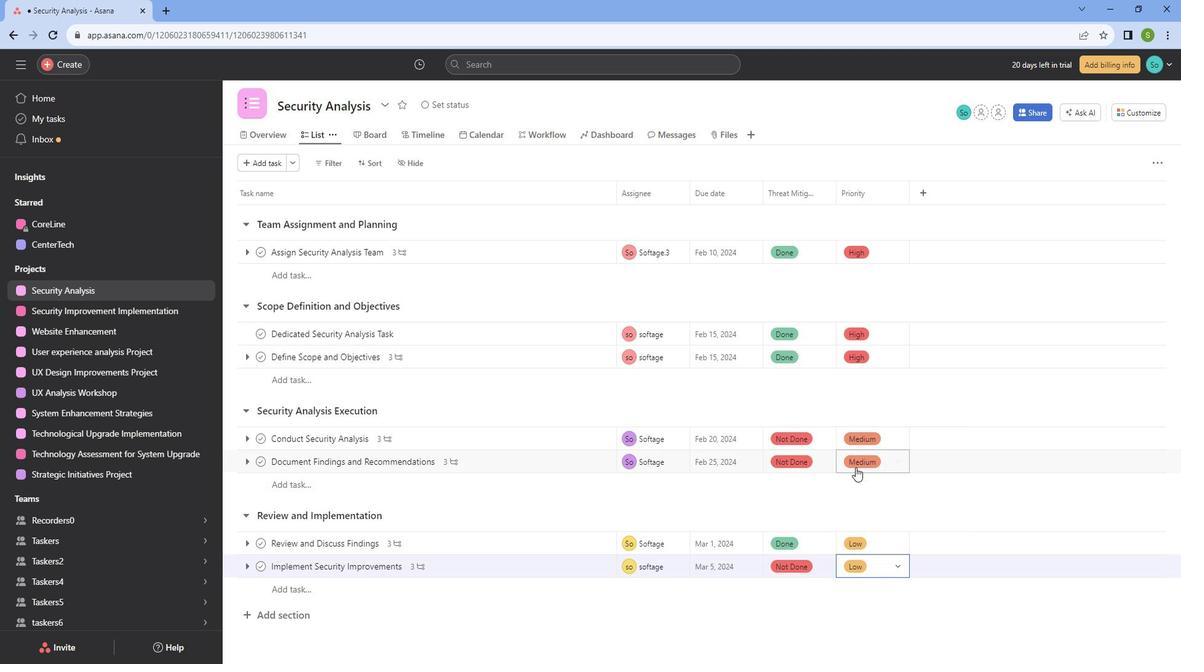 
Action: Mouse scrolled (868, 462) with delta (0, 0)
Screenshot: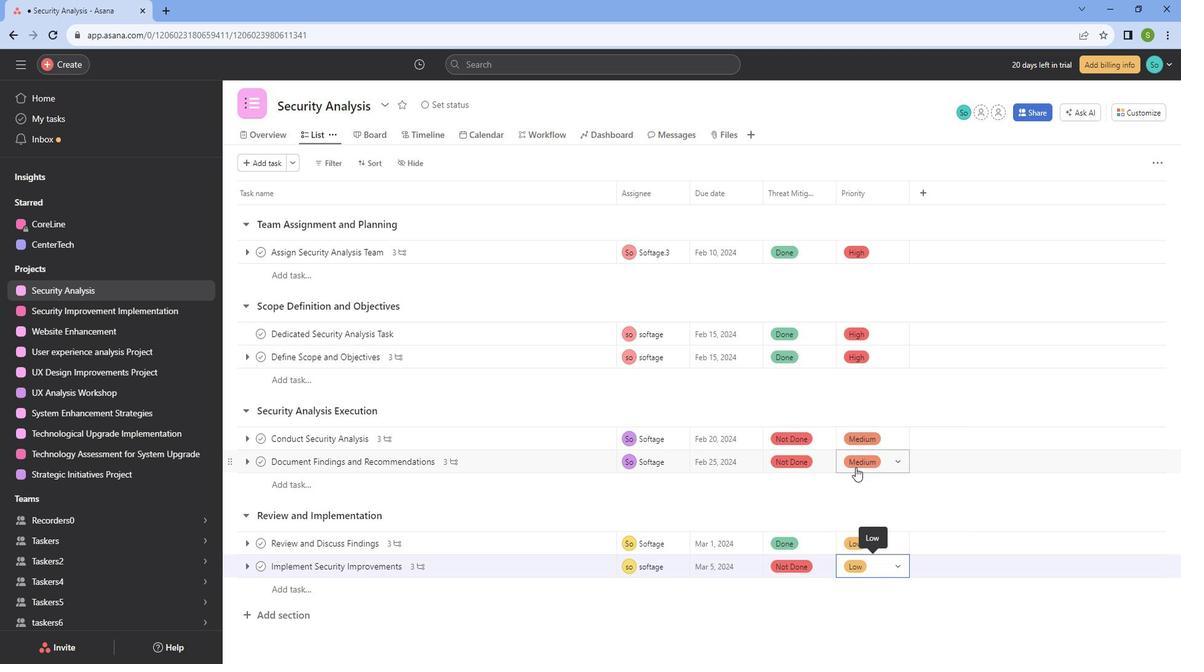 
Action: Mouse scrolled (868, 462) with delta (0, 0)
Screenshot: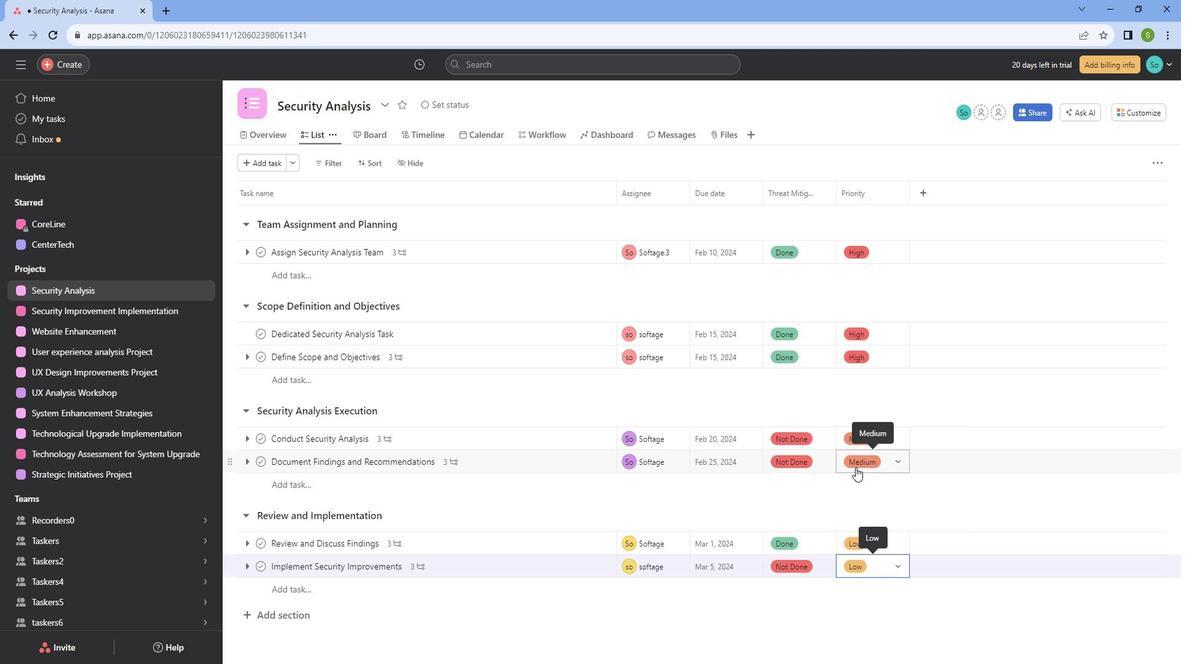 
Action: Mouse scrolled (868, 462) with delta (0, 0)
Screenshot: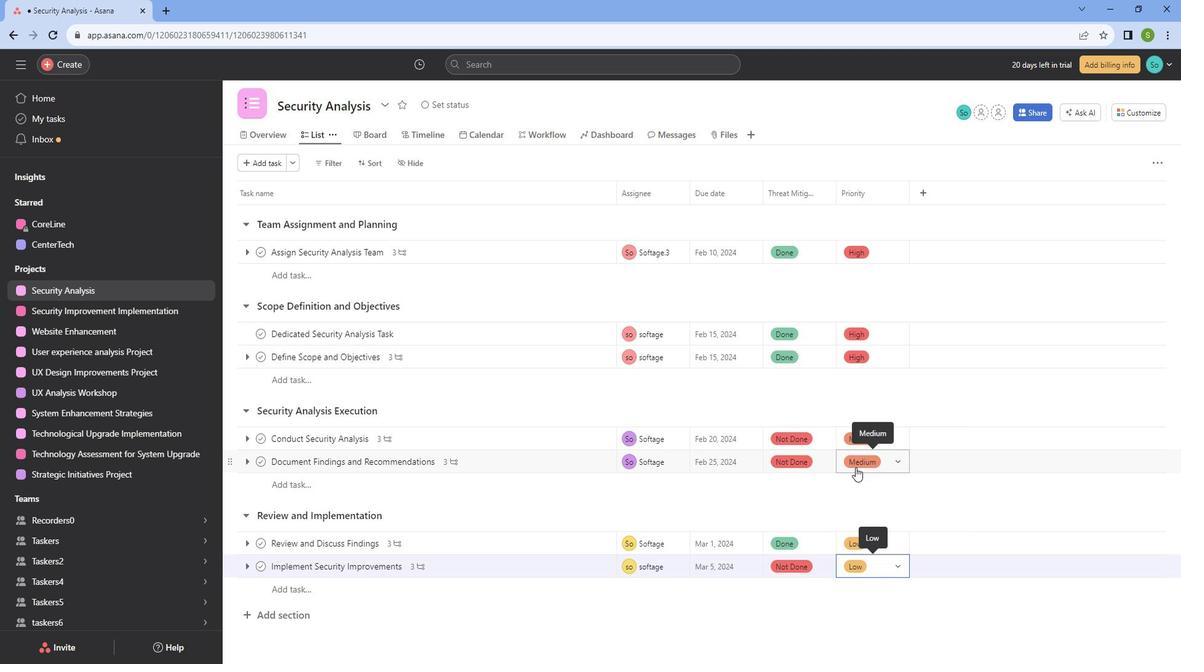 
Action: Mouse scrolled (868, 462) with delta (0, 0)
Screenshot: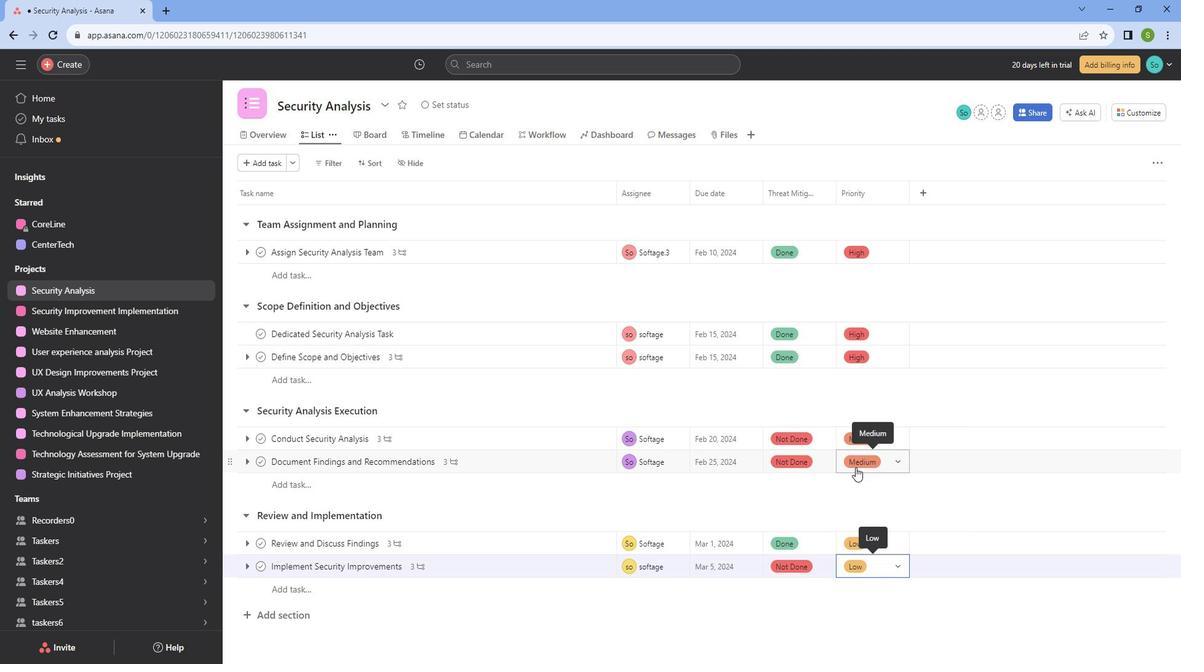 
Action: Mouse moved to (868, 463)
Screenshot: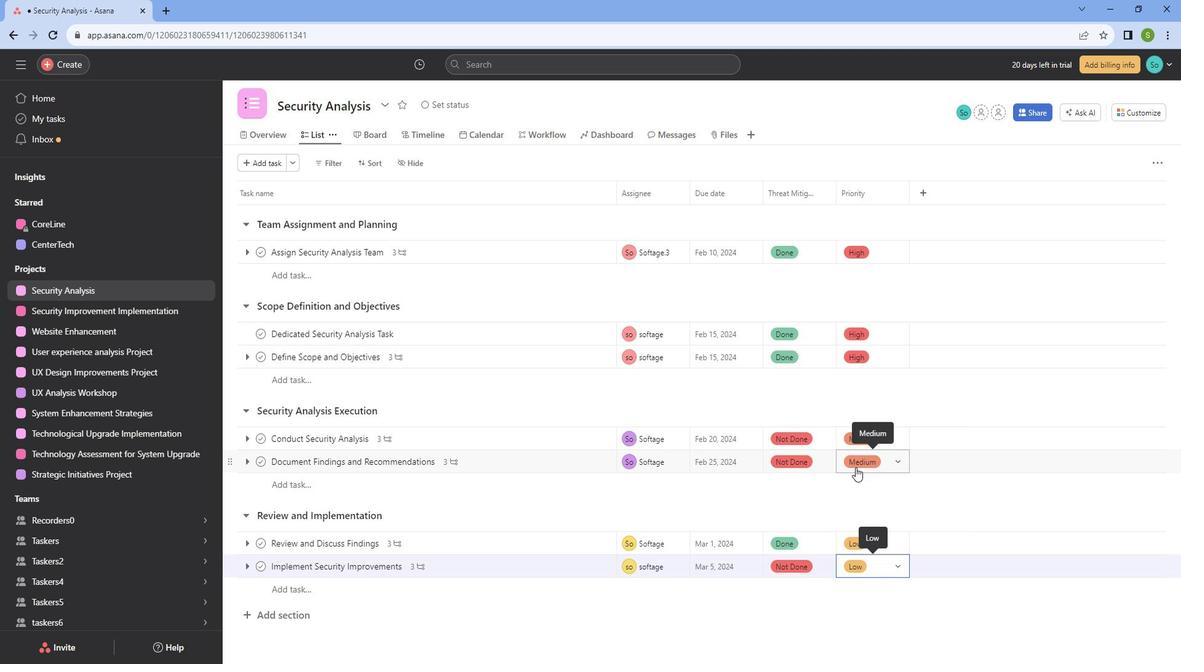 
Action: Mouse scrolled (868, 463) with delta (0, 0)
Screenshot: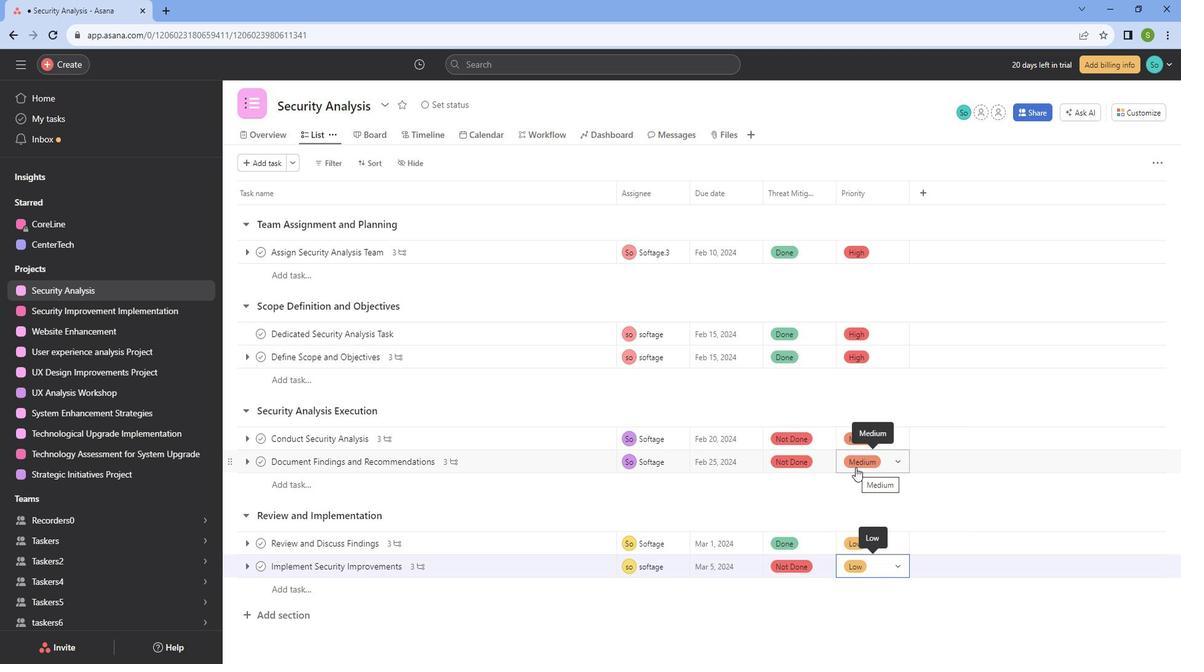 
Action: Mouse scrolled (868, 463) with delta (0, 0)
Screenshot: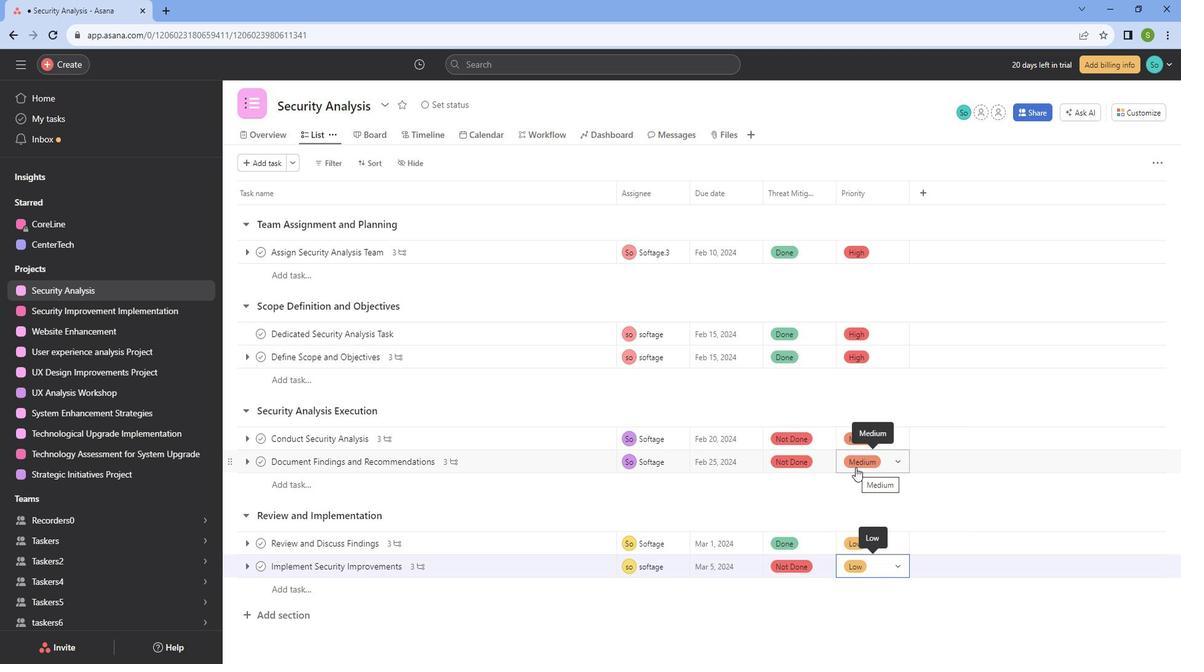 
Action: Mouse scrolled (868, 463) with delta (0, 0)
Screenshot: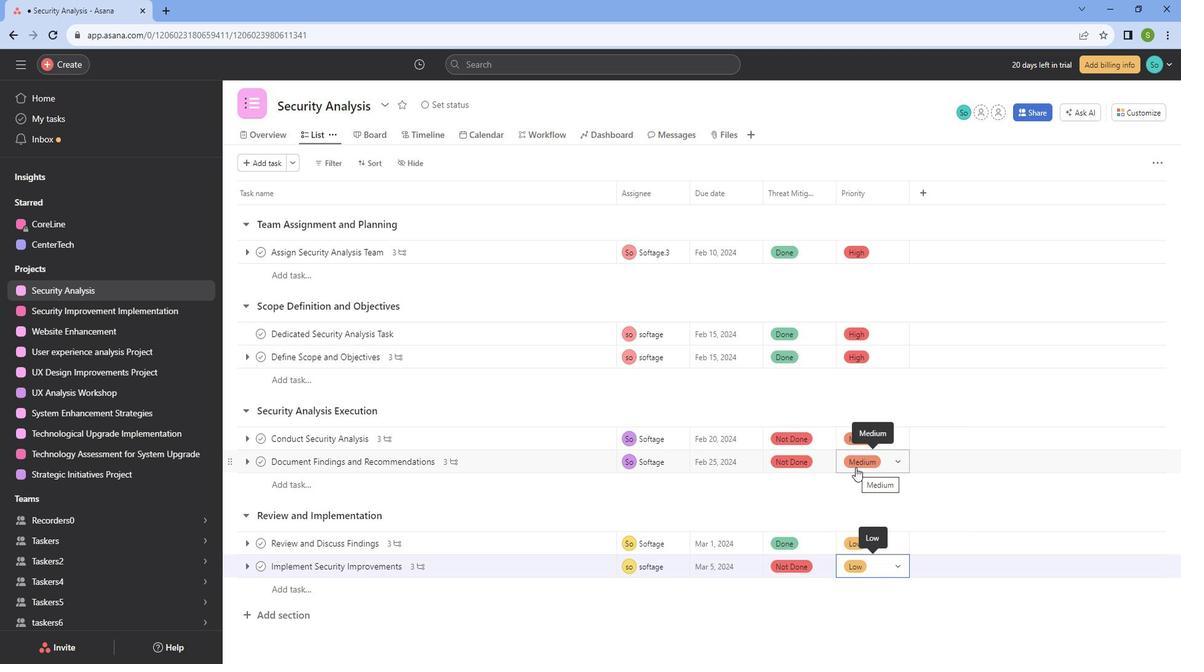 
Action: Mouse moved to (384, 148)
Screenshot: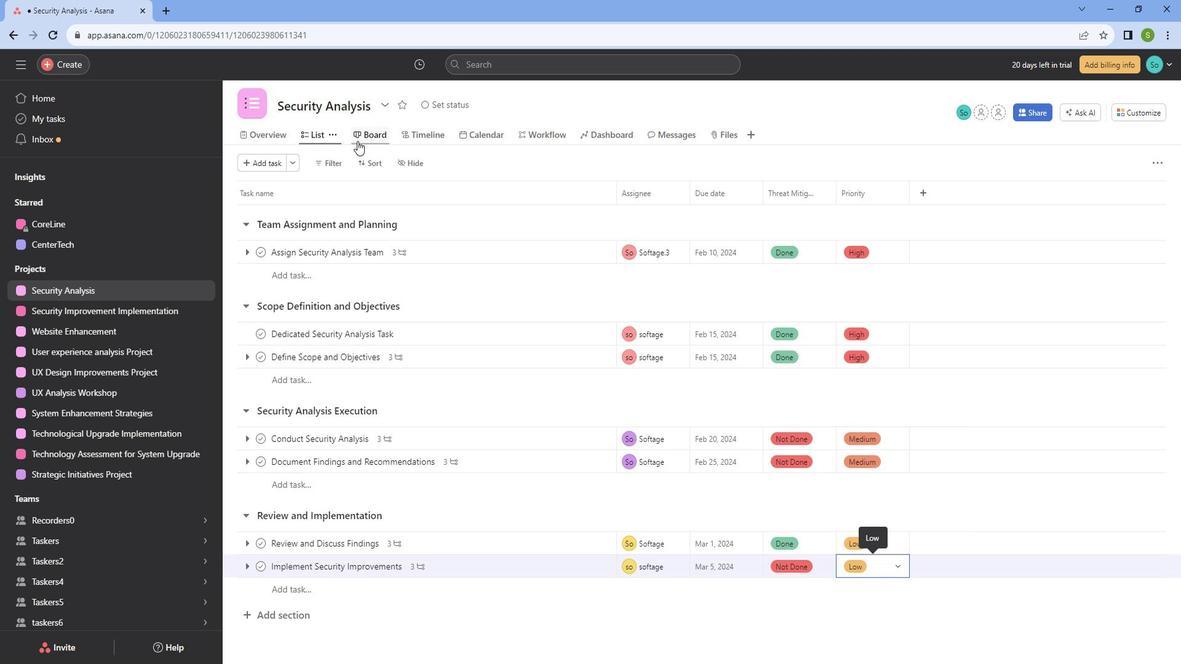 
Action: Mouse pressed left at (384, 148)
Screenshot: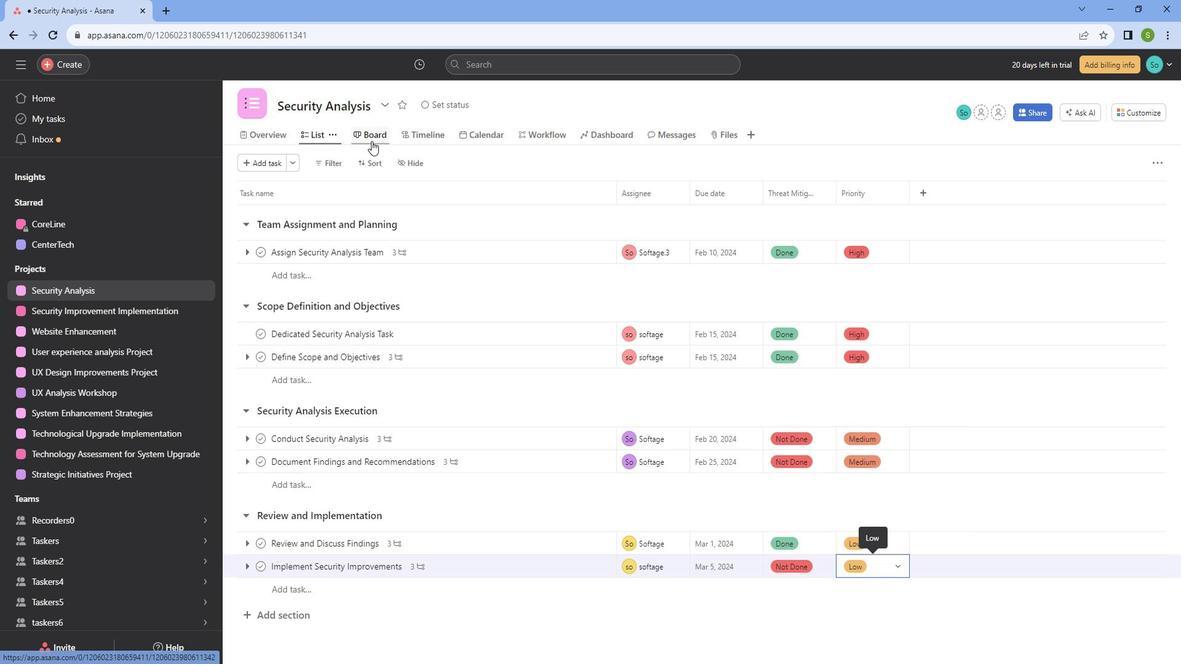 
Action: Mouse moved to (359, 641)
Screenshot: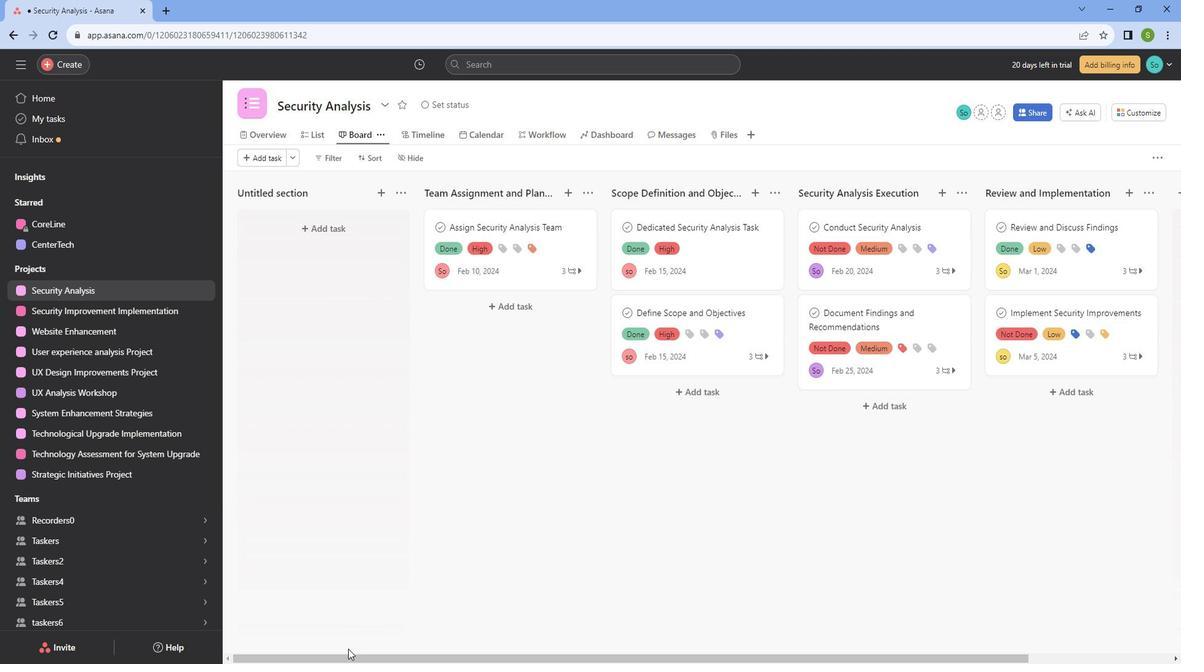 
Action: Mouse pressed left at (359, 641)
Screenshot: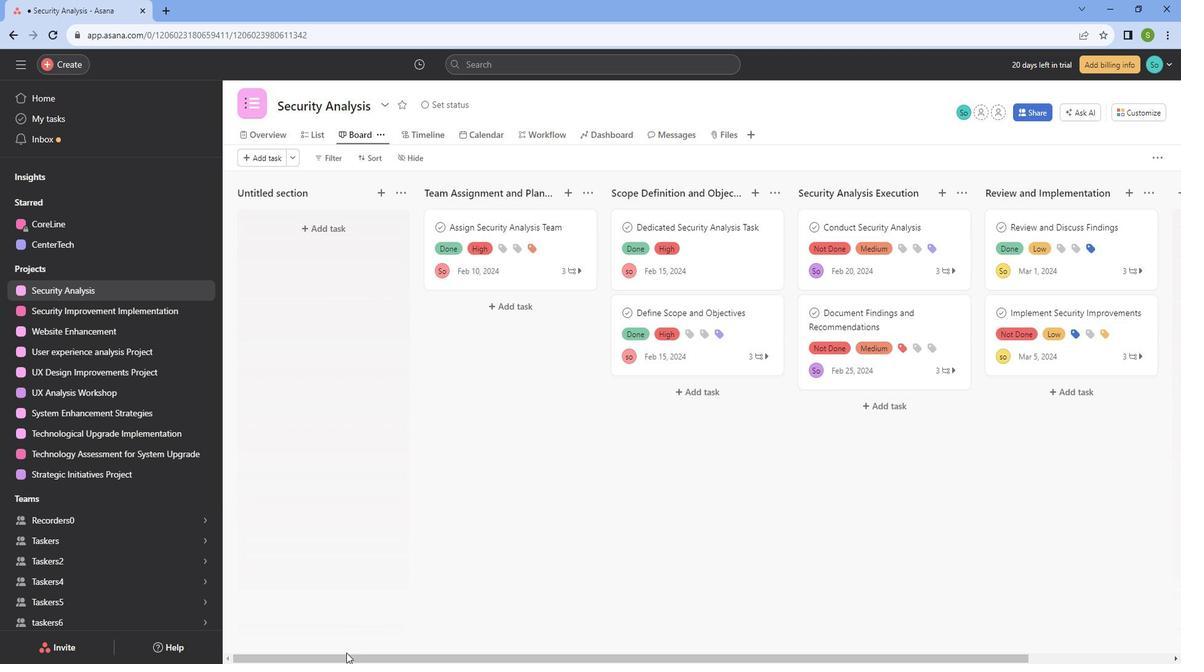 
Action: Mouse moved to (421, 643)
Screenshot: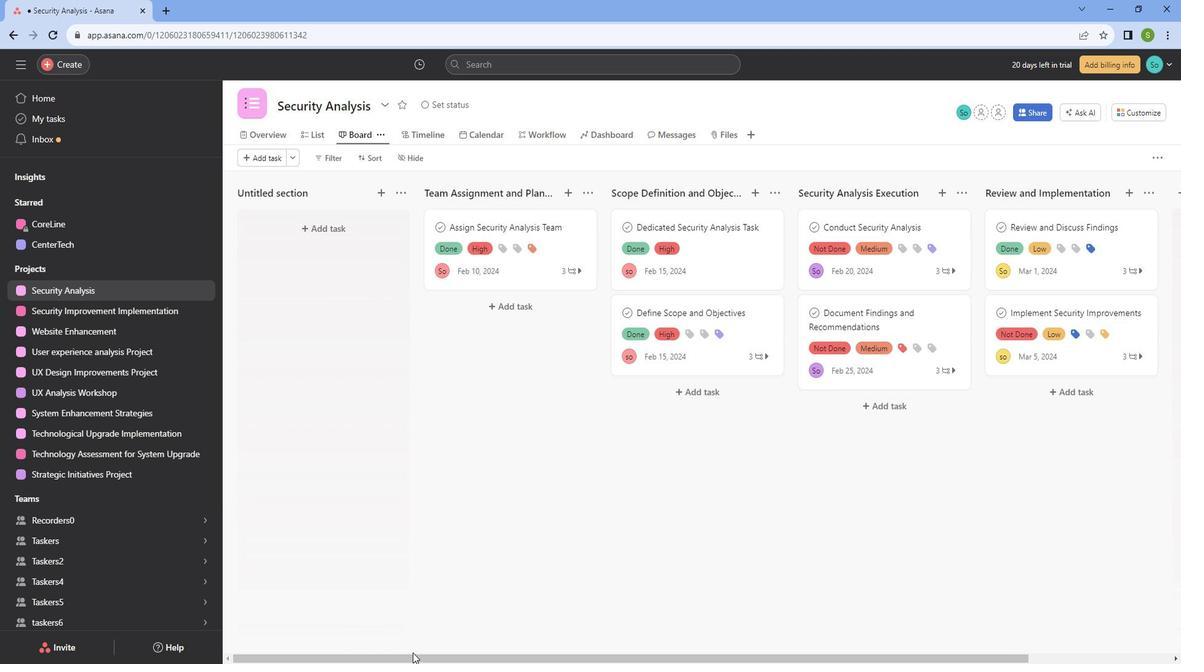 
Action: Mouse pressed left at (421, 643)
Screenshot: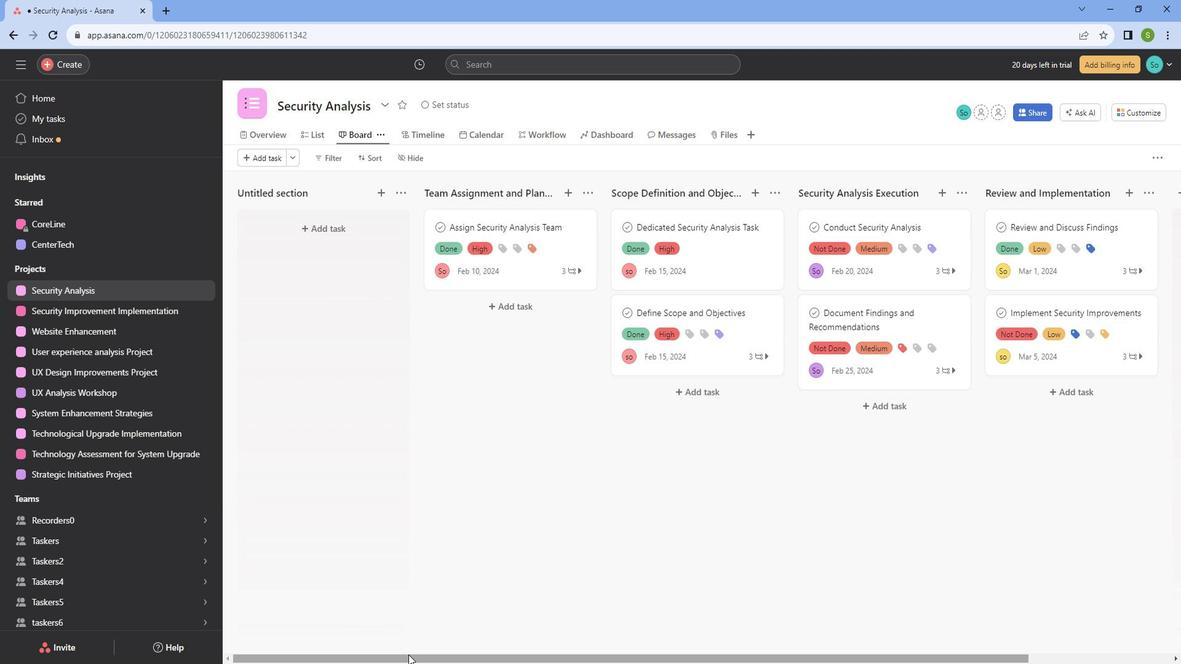
Action: Mouse moved to (333, 139)
Screenshot: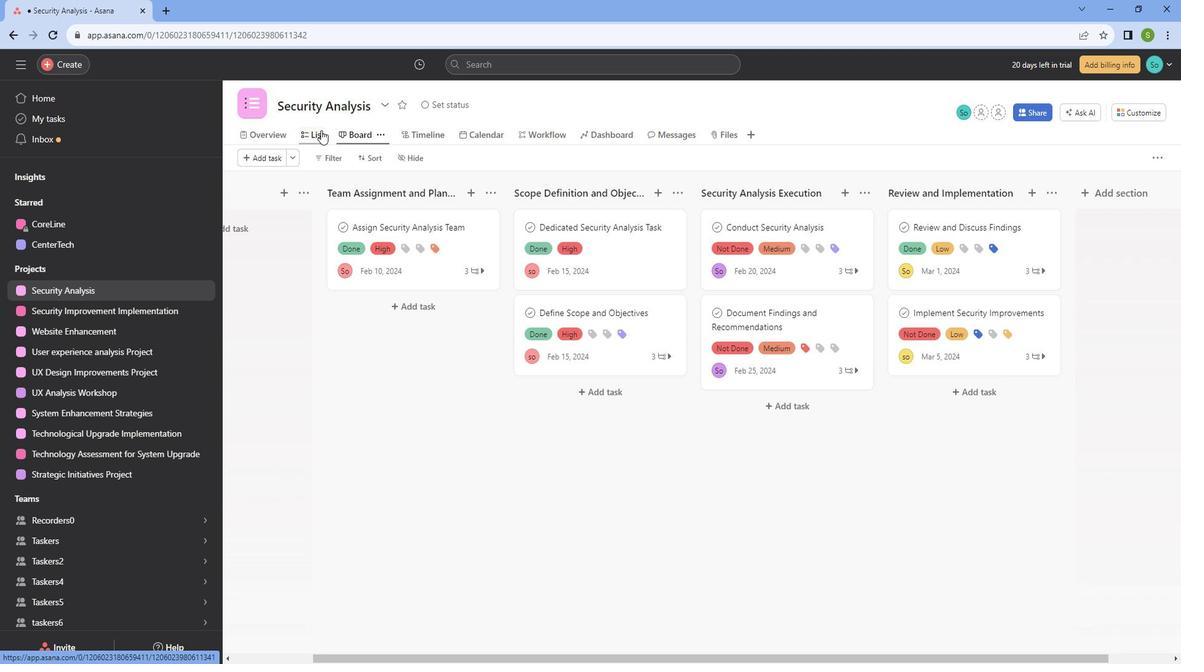 
Action: Mouse pressed left at (333, 139)
Screenshot: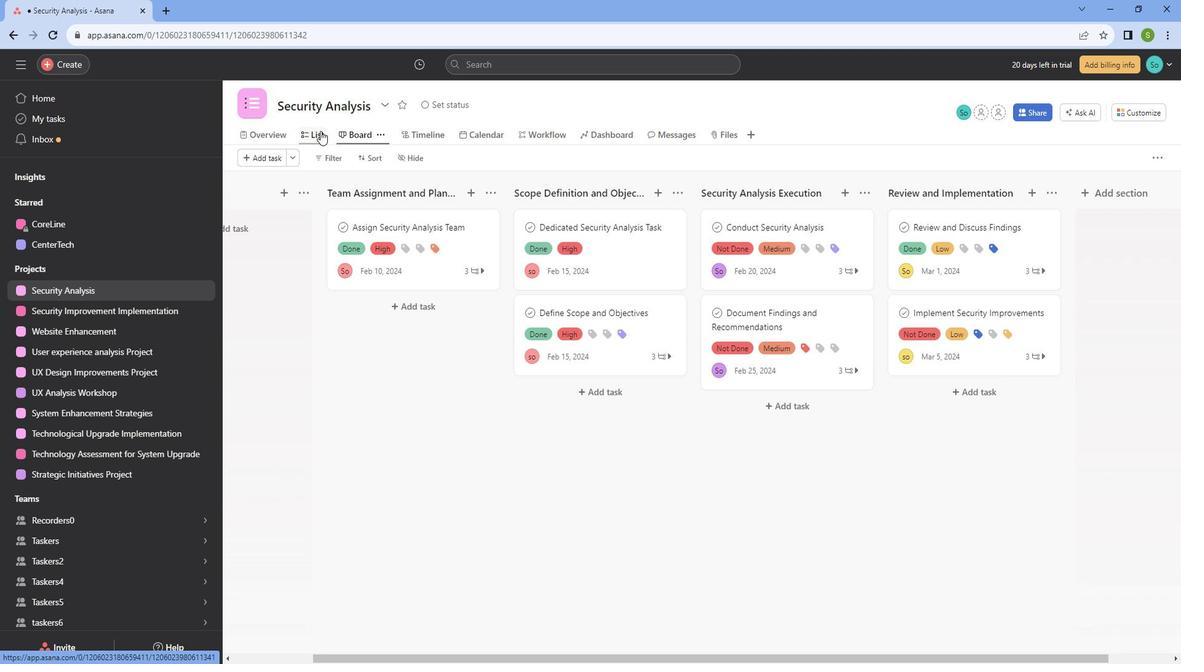 
